 Task: Find connections with filter location Avellaneda with filter topic #wfhwith filter profile language French with filter current company GlobalLogic with filter school Alva's College of Education with filter industry Semiconductor Manufacturing with filter service category Illustration with filter keywords title Engineer
Action: Mouse moved to (503, 99)
Screenshot: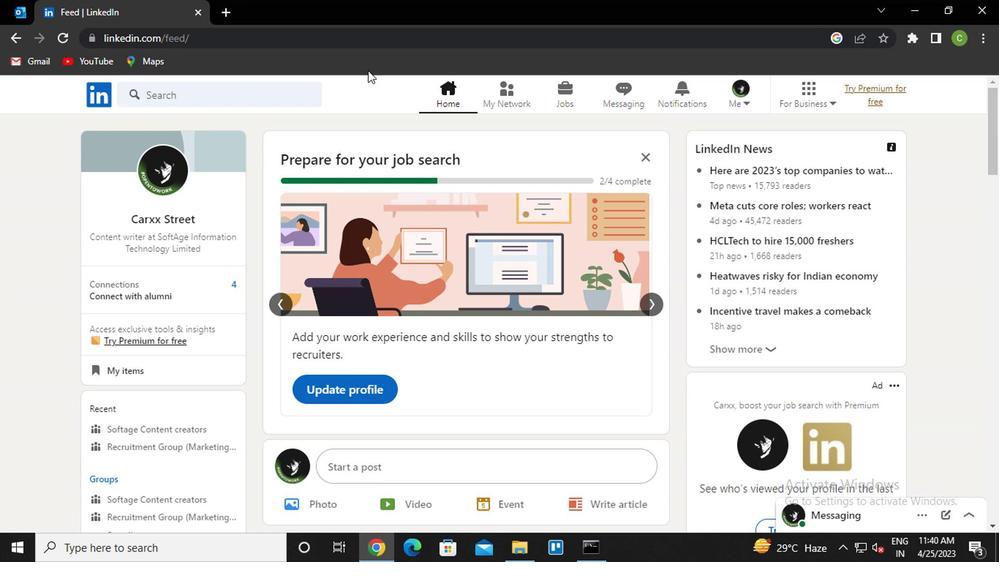 
Action: Mouse pressed left at (503, 99)
Screenshot: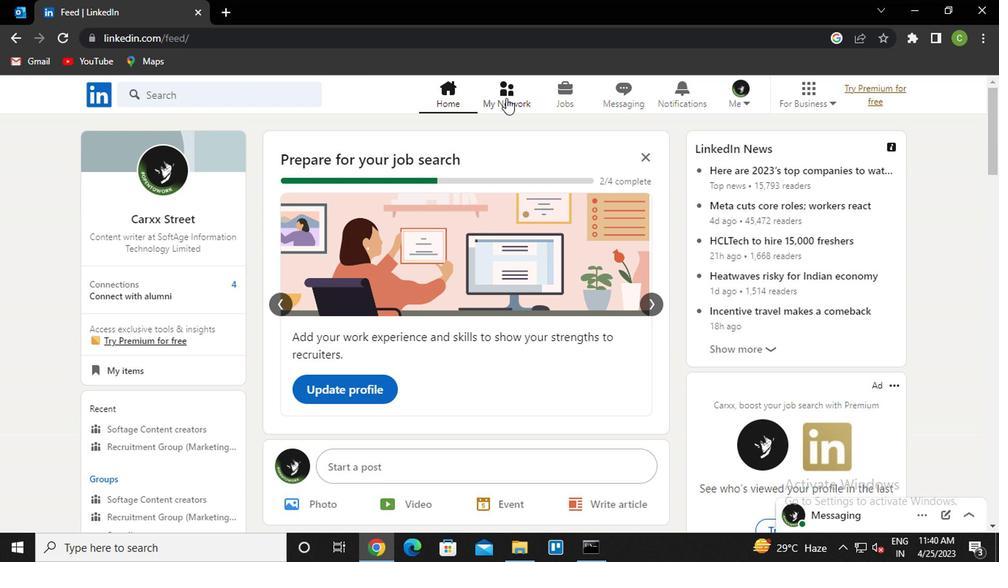 
Action: Mouse moved to (207, 186)
Screenshot: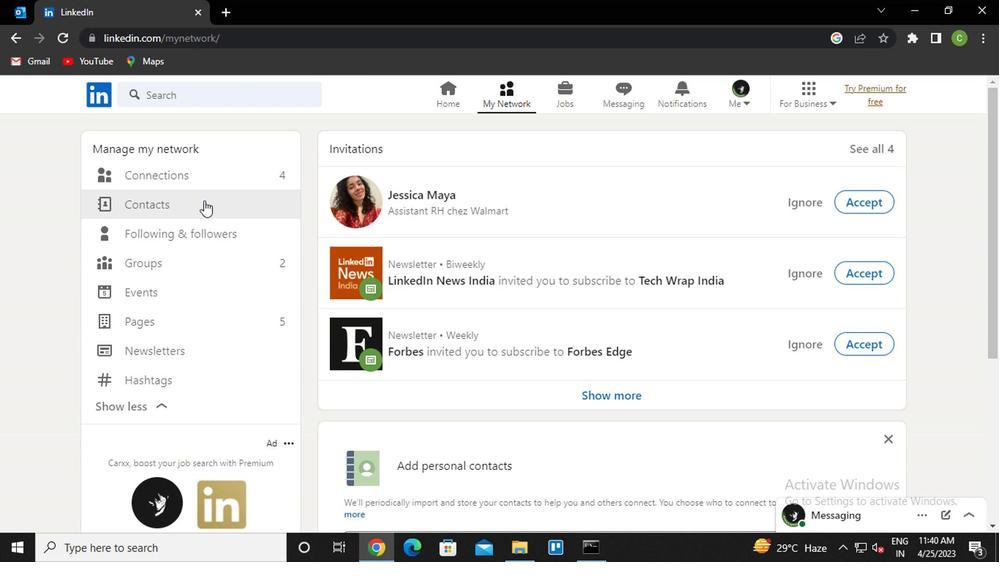 
Action: Mouse pressed left at (207, 186)
Screenshot: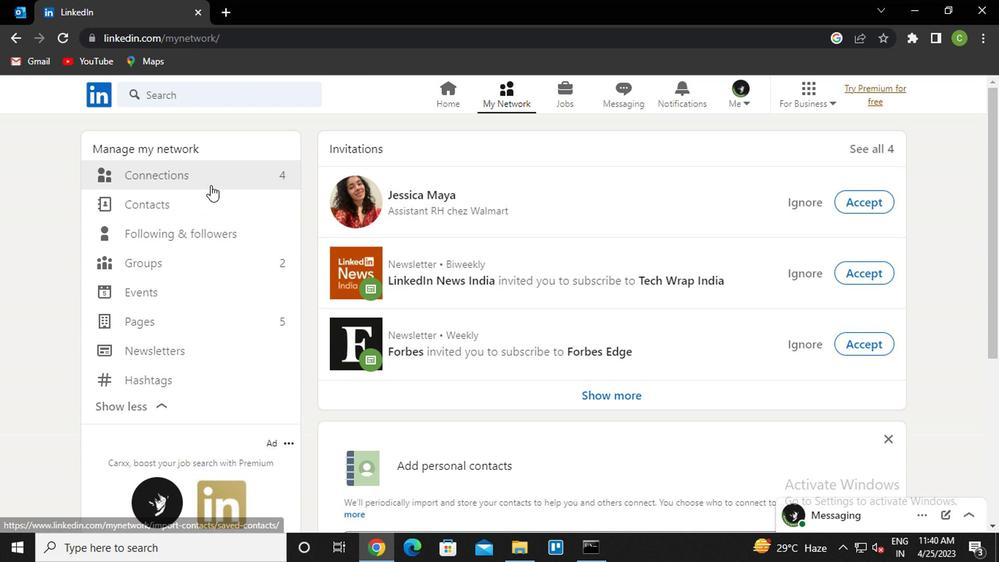 
Action: Mouse pressed left at (207, 186)
Screenshot: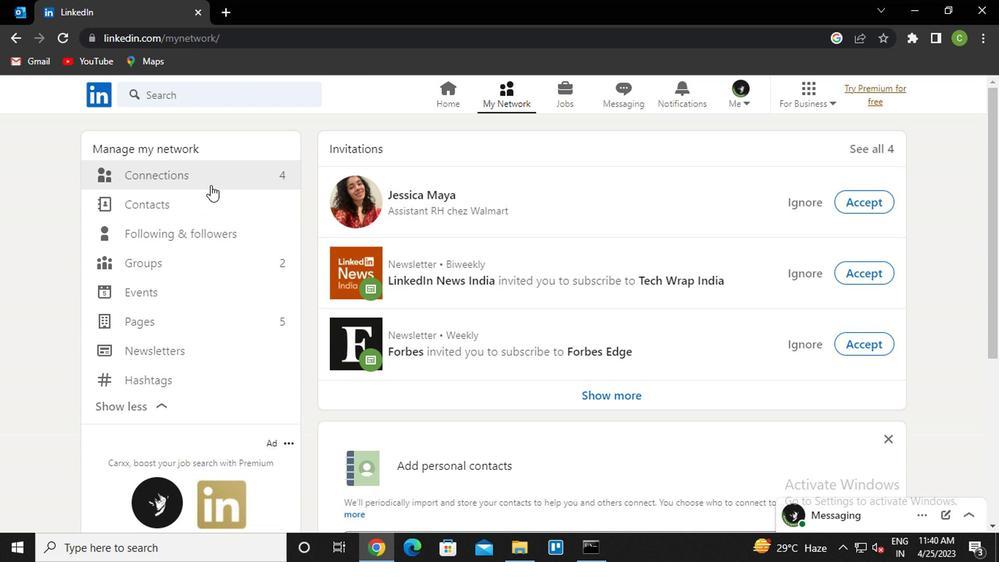 
Action: Mouse moved to (250, 180)
Screenshot: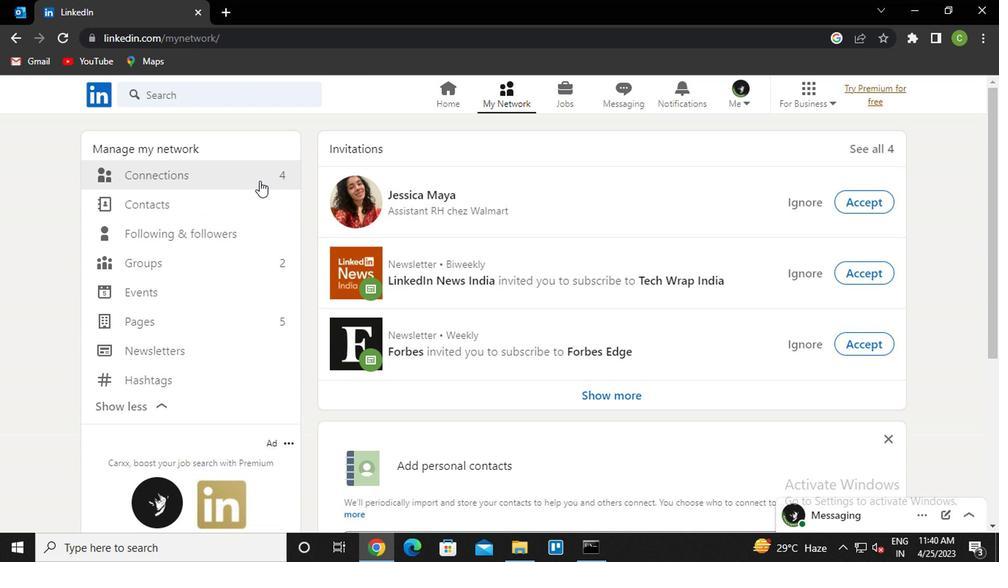 
Action: Mouse pressed left at (250, 180)
Screenshot: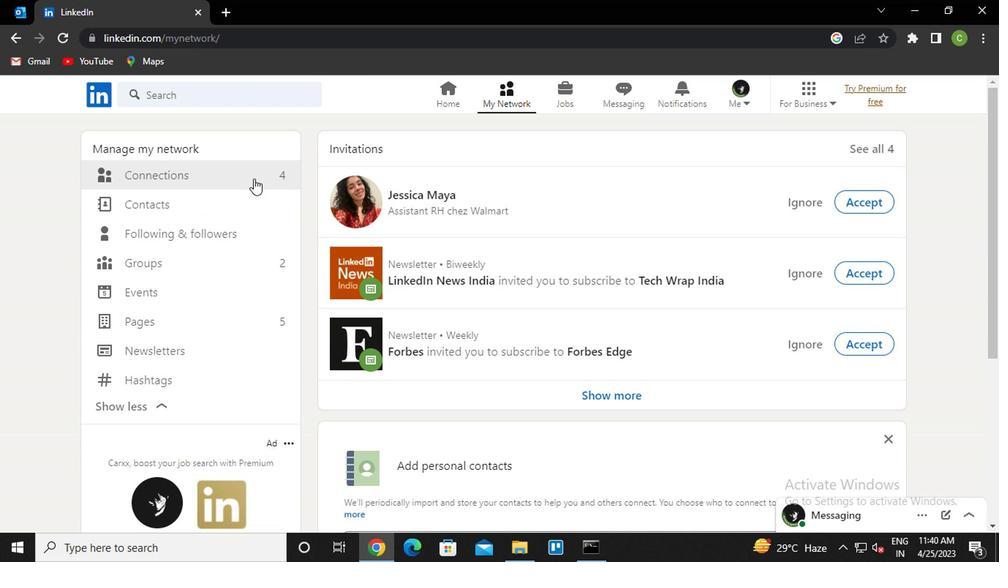 
Action: Mouse moved to (595, 178)
Screenshot: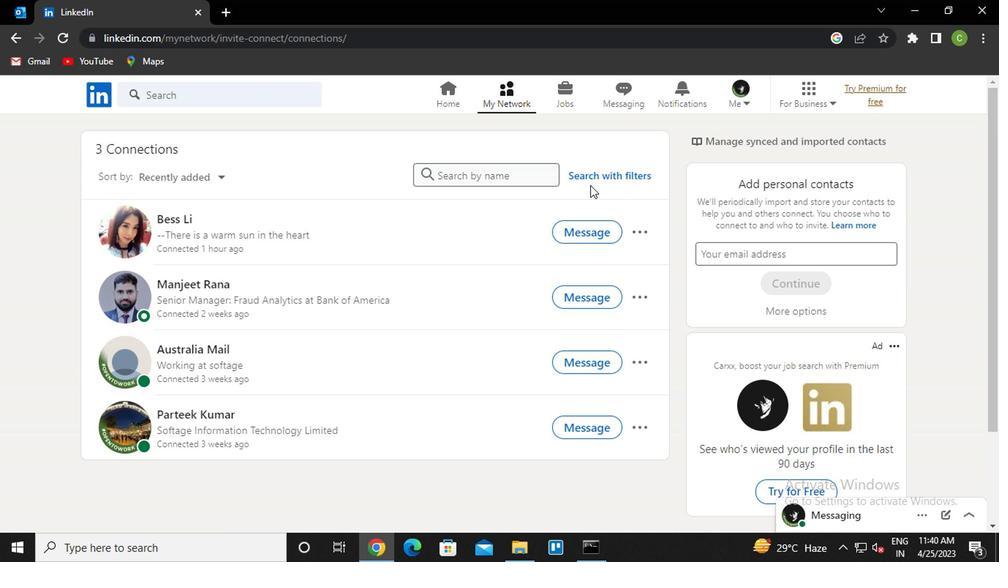 
Action: Mouse pressed left at (595, 178)
Screenshot: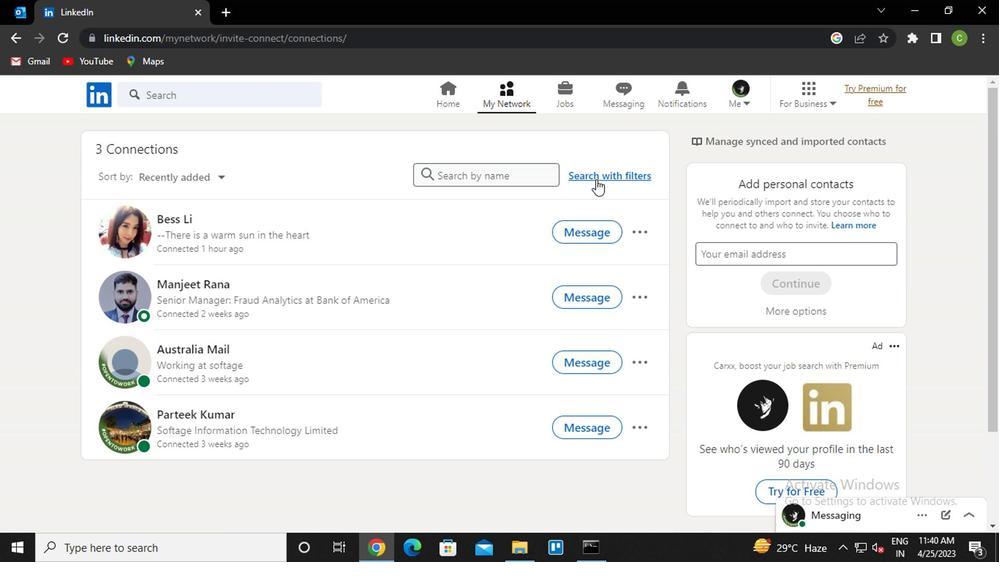 
Action: Mouse moved to (505, 135)
Screenshot: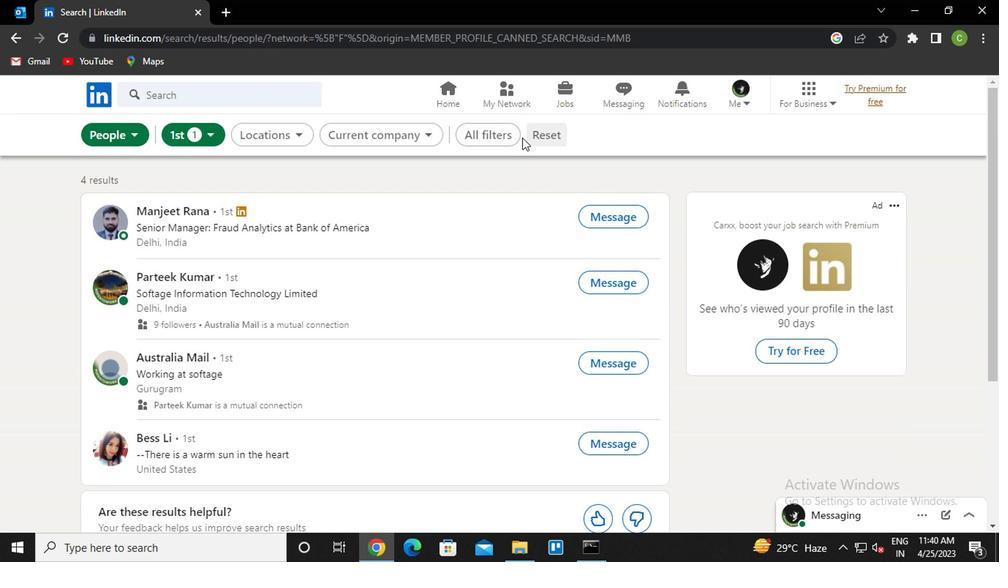 
Action: Mouse pressed left at (505, 135)
Screenshot: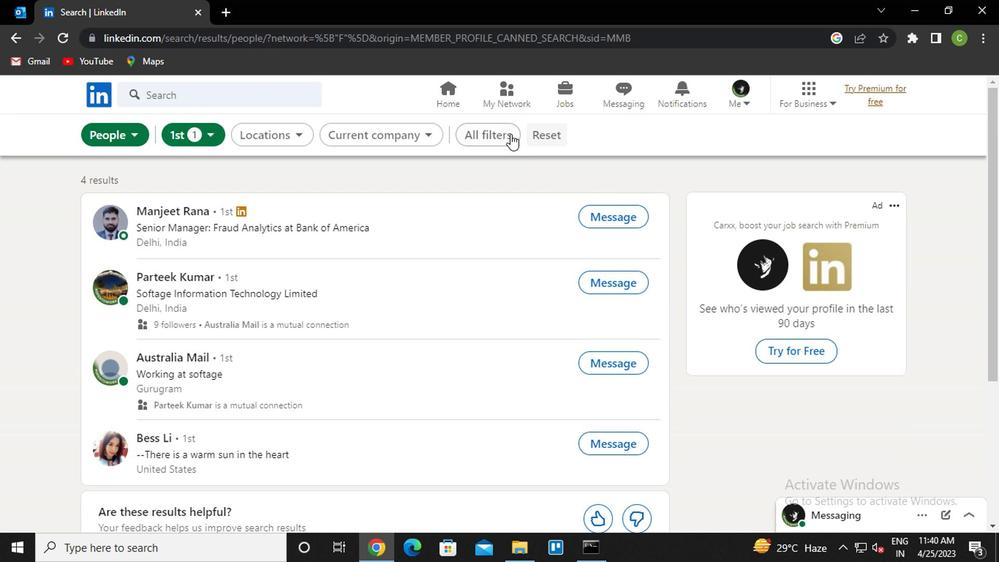 
Action: Mouse moved to (720, 274)
Screenshot: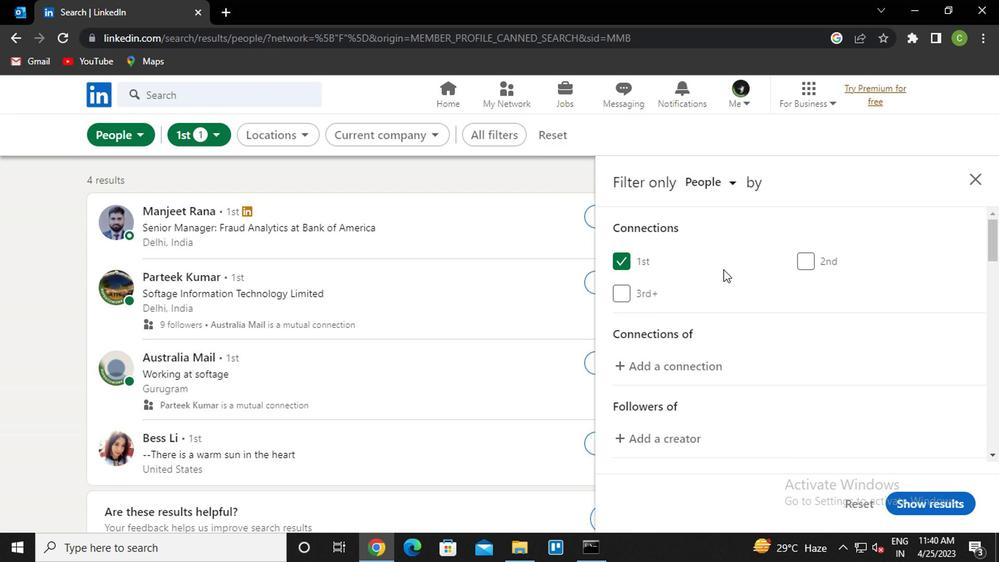 
Action: Mouse scrolled (720, 273) with delta (0, -1)
Screenshot: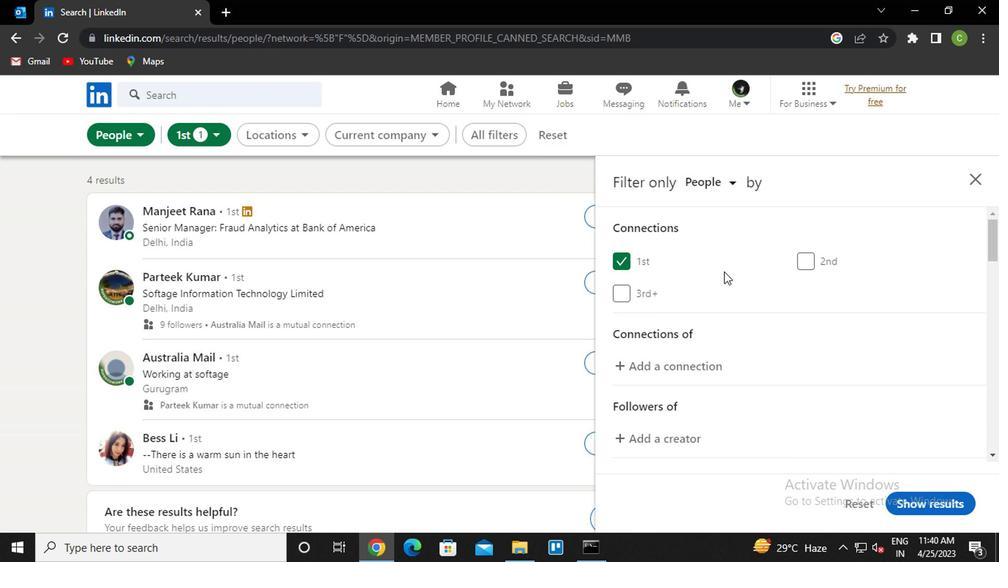 
Action: Mouse moved to (725, 297)
Screenshot: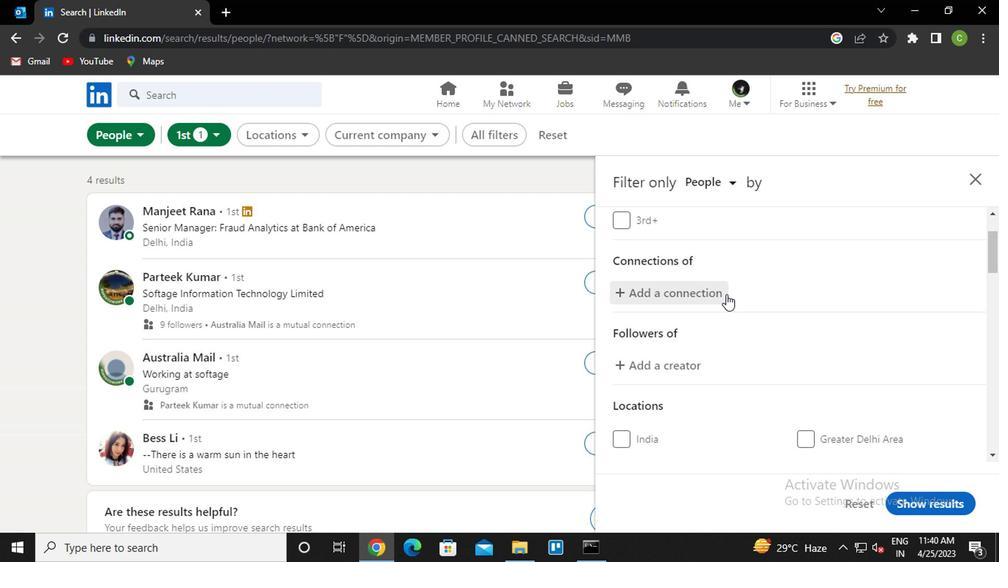 
Action: Mouse scrolled (725, 296) with delta (0, 0)
Screenshot: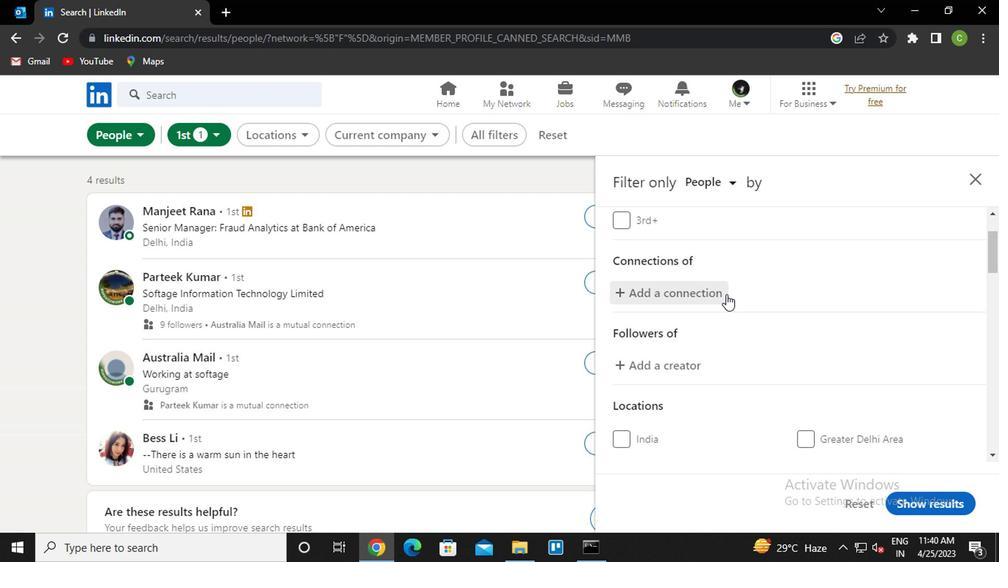 
Action: Mouse moved to (725, 299)
Screenshot: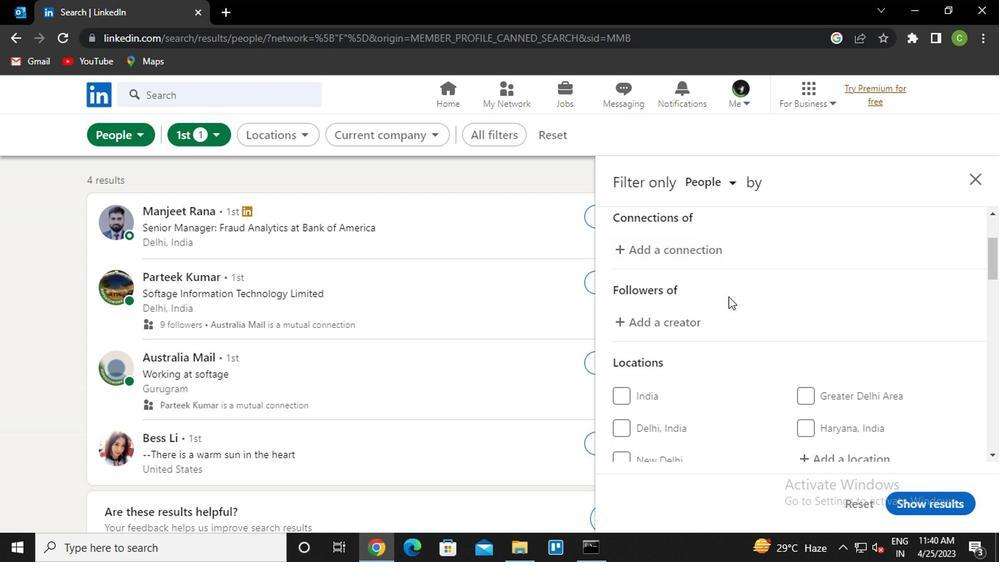 
Action: Mouse scrolled (725, 298) with delta (0, -1)
Screenshot: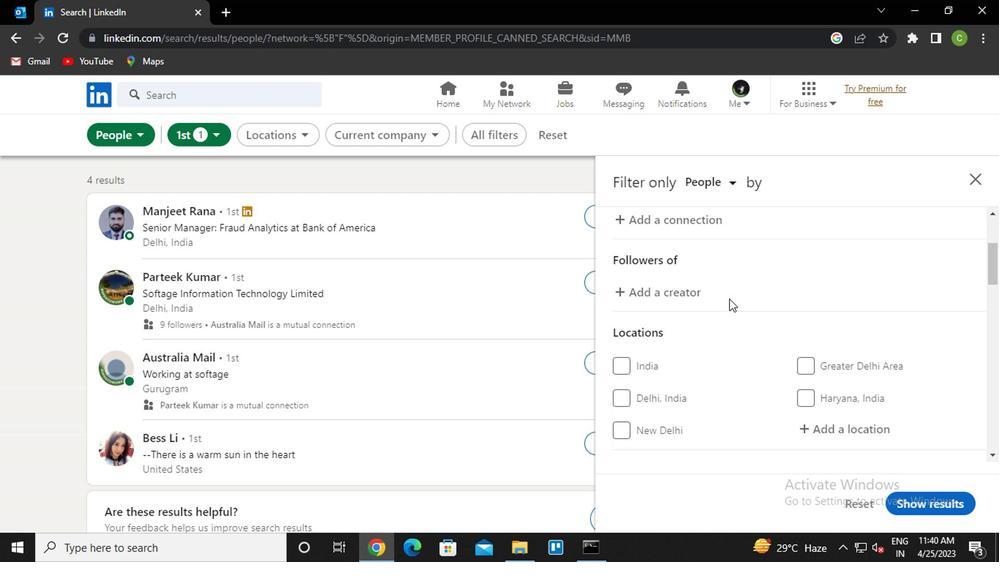
Action: Mouse scrolled (725, 298) with delta (0, -1)
Screenshot: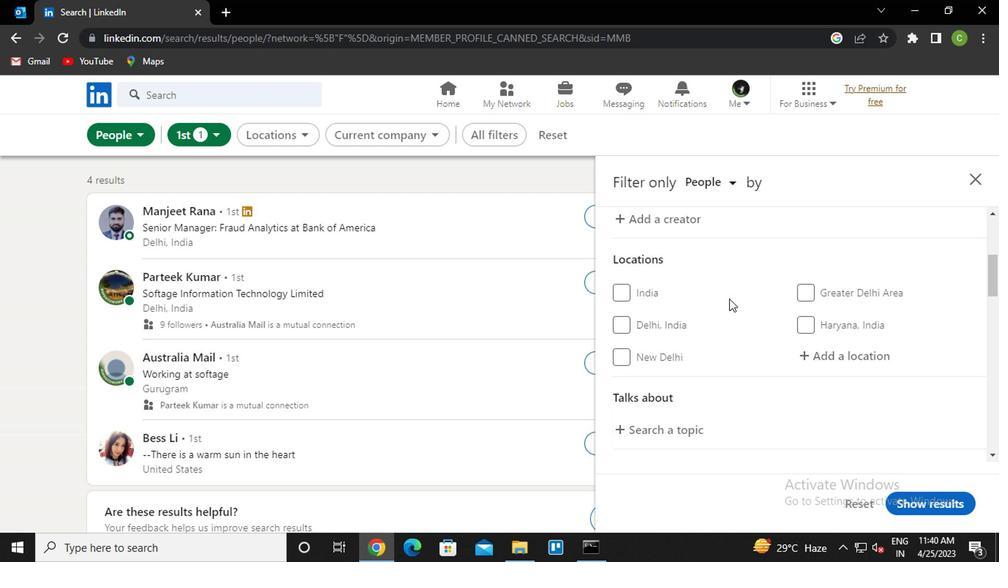 
Action: Mouse moved to (843, 289)
Screenshot: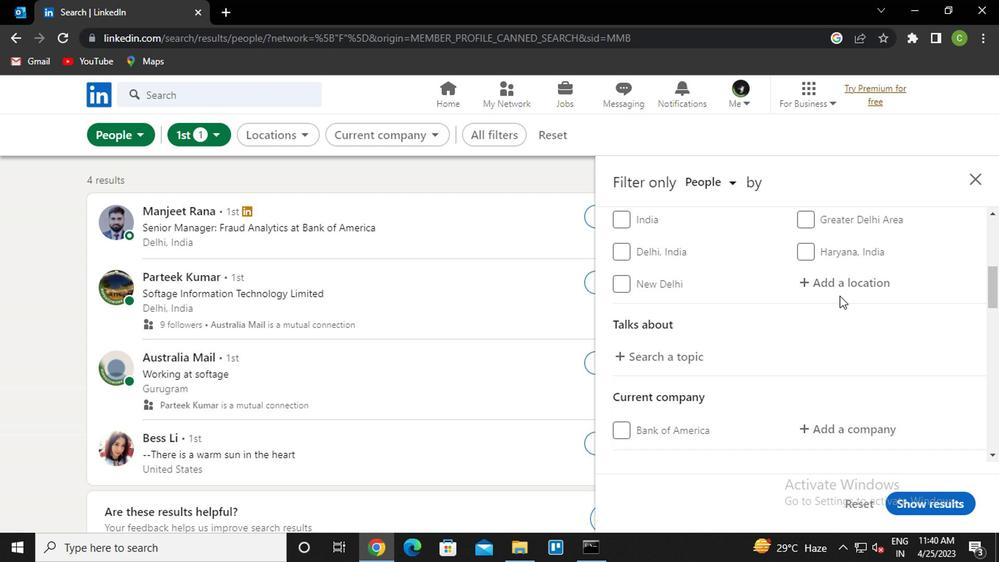 
Action: Mouse pressed left at (843, 289)
Screenshot: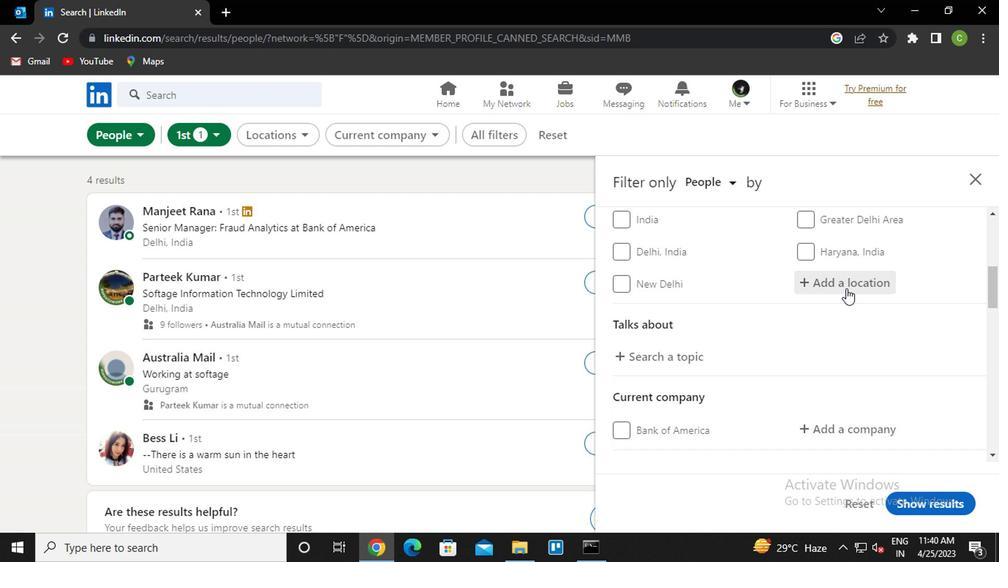 
Action: Mouse moved to (837, 291)
Screenshot: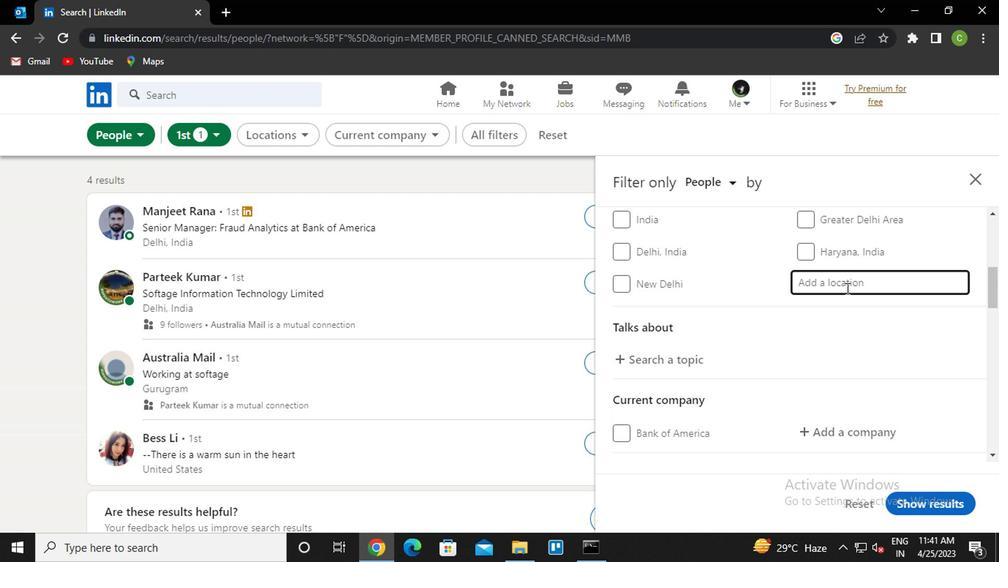 
Action: Key pressed <Key.caps_lock><Key.caps_lock>a<Key.caps_lock>vellaneda
Screenshot: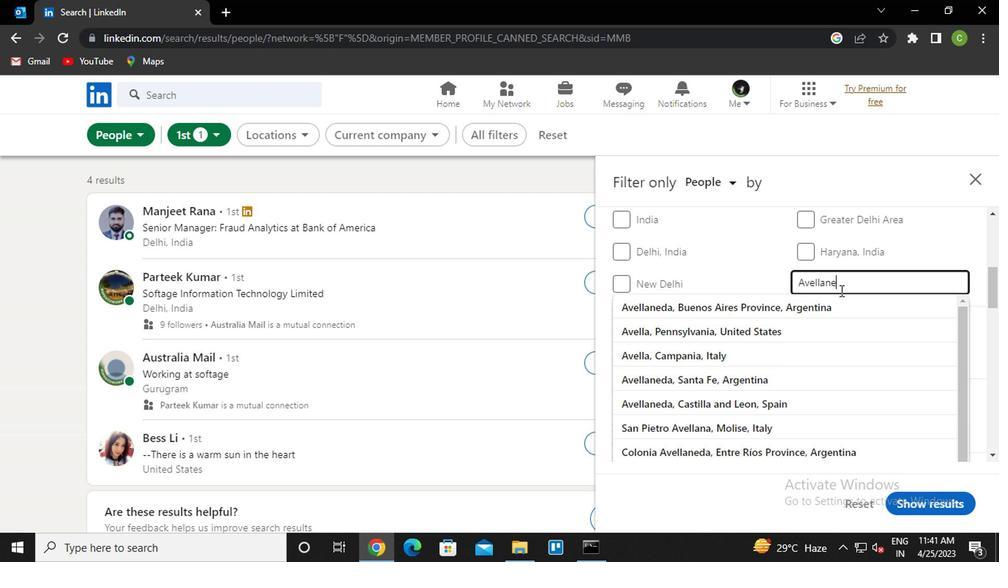 
Action: Mouse moved to (825, 304)
Screenshot: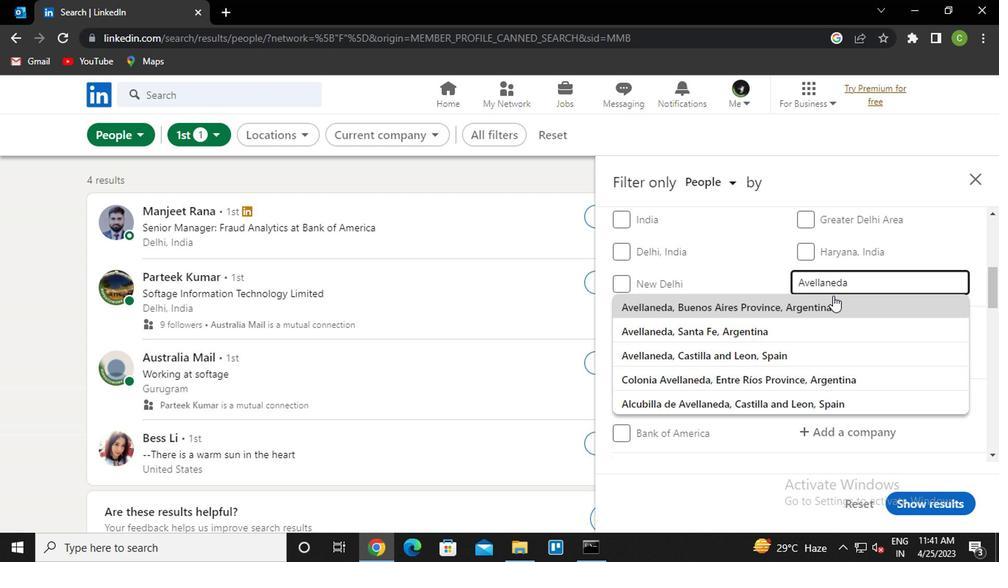 
Action: Mouse pressed left at (825, 304)
Screenshot: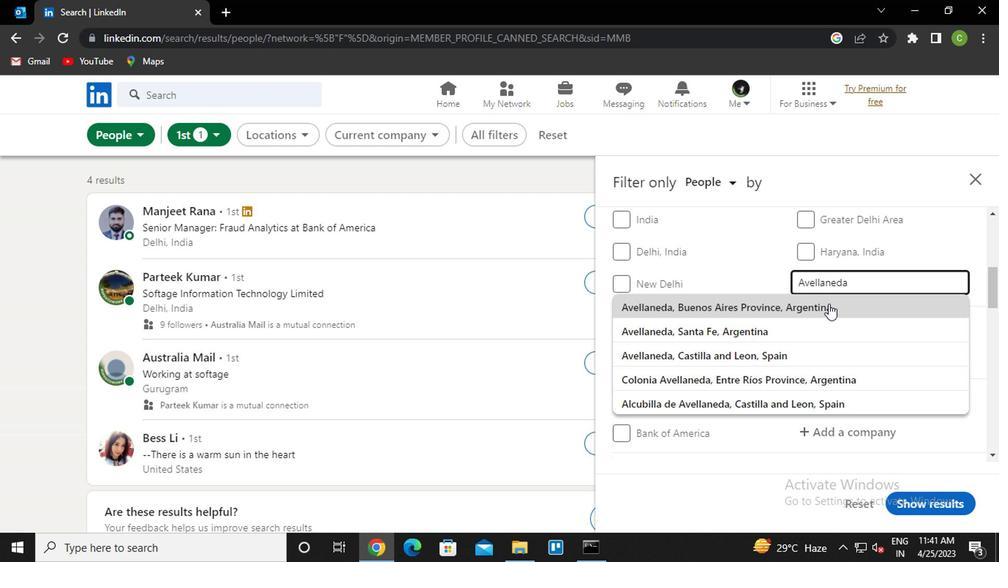 
Action: Mouse moved to (844, 291)
Screenshot: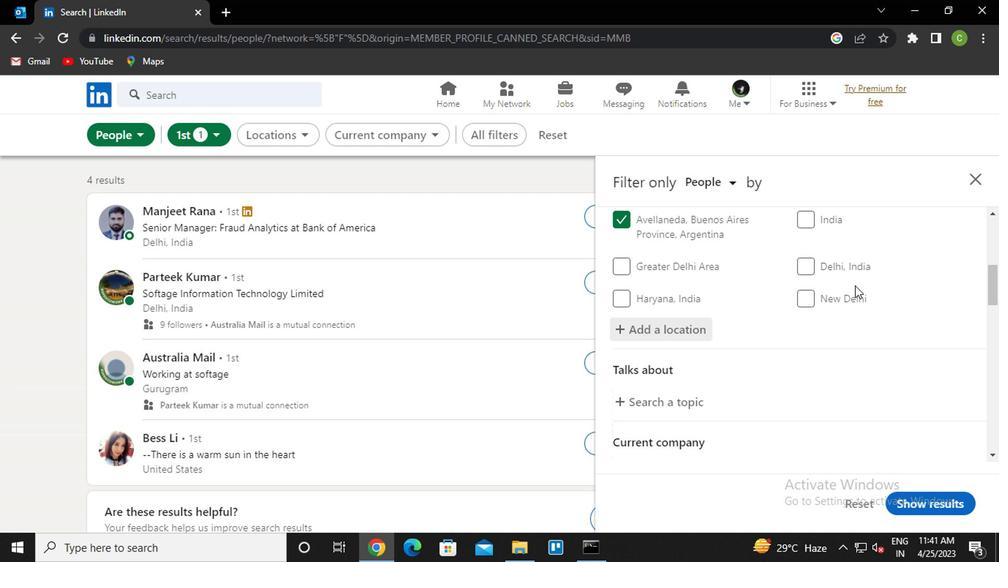 
Action: Mouse scrolled (844, 290) with delta (0, -1)
Screenshot: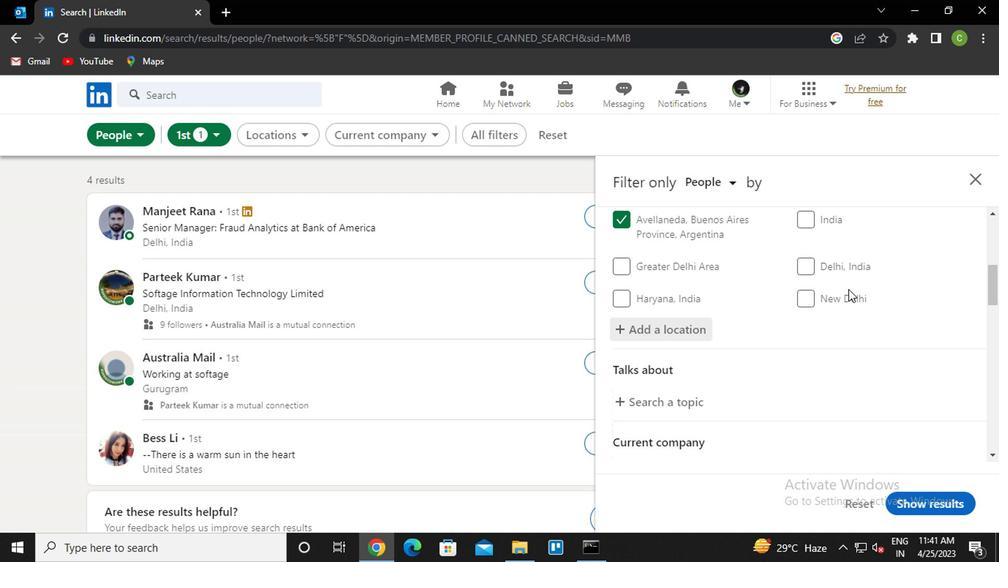 
Action: Mouse moved to (671, 330)
Screenshot: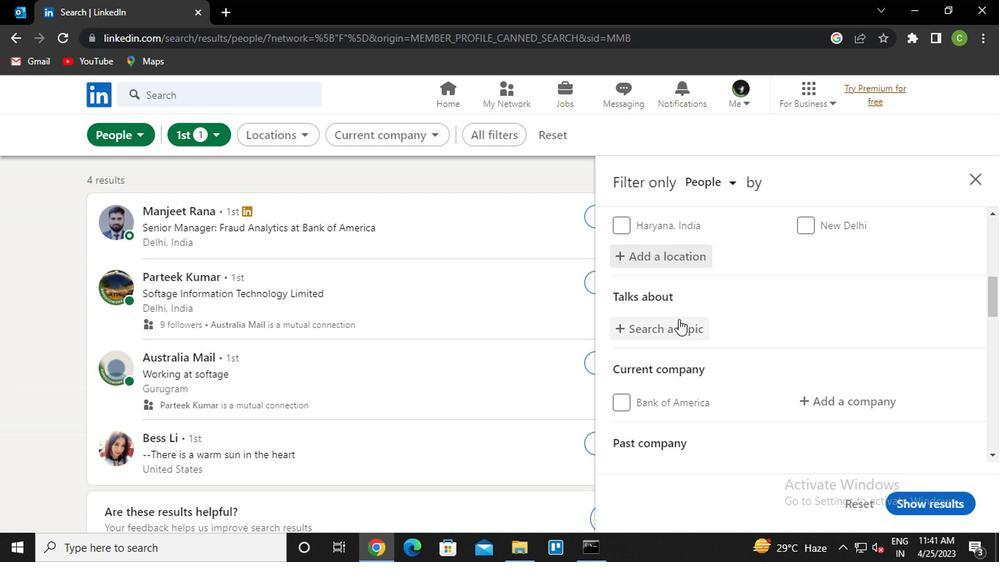 
Action: Mouse pressed left at (671, 330)
Screenshot: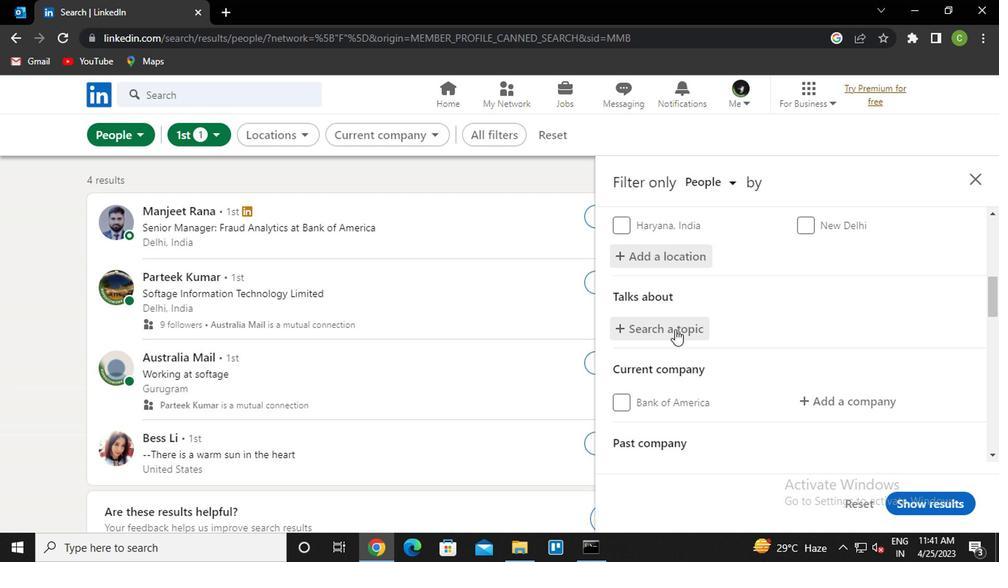 
Action: Key pressed <Key.shift>#WFH
Screenshot: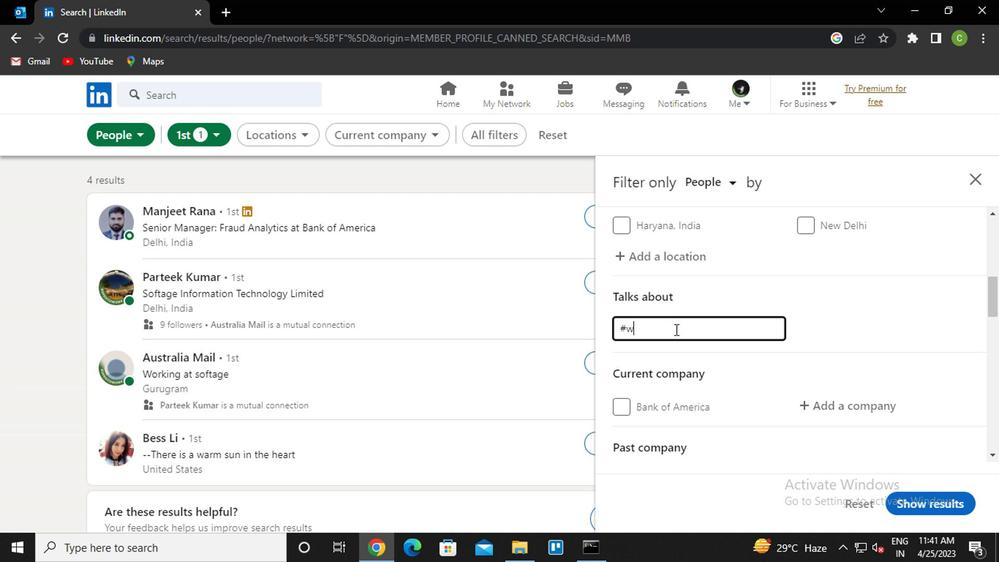 
Action: Mouse moved to (859, 325)
Screenshot: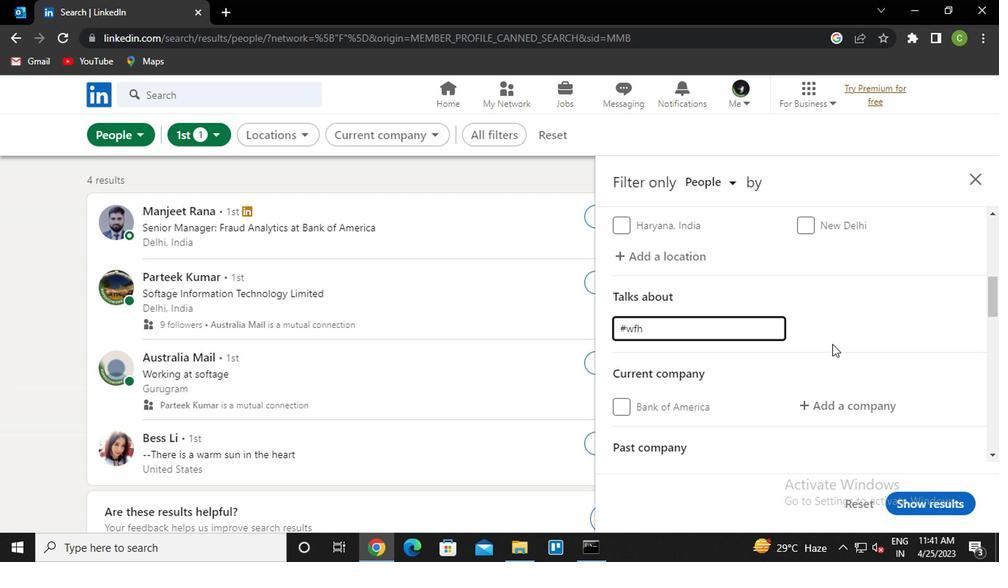 
Action: Mouse pressed left at (859, 325)
Screenshot: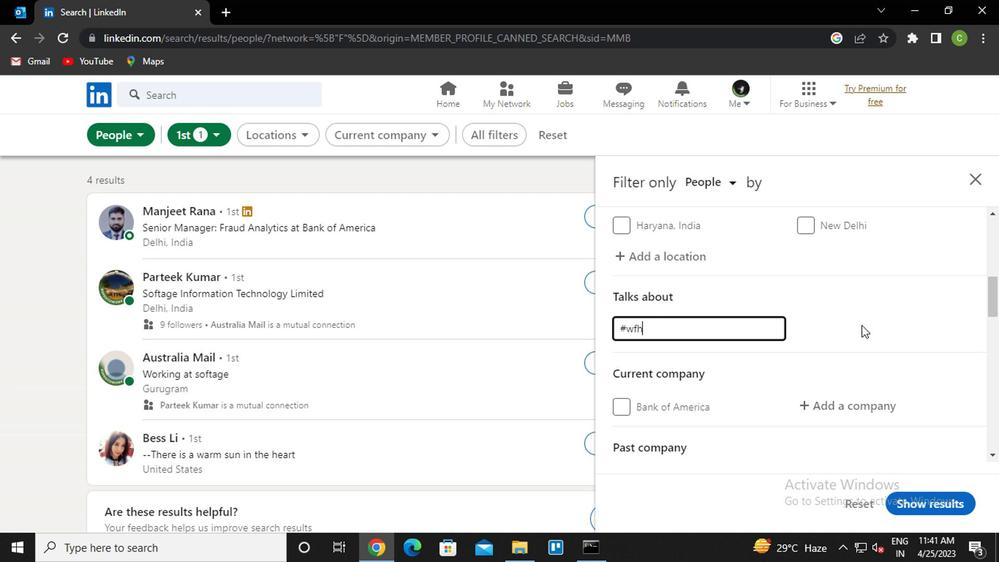 
Action: Mouse moved to (843, 331)
Screenshot: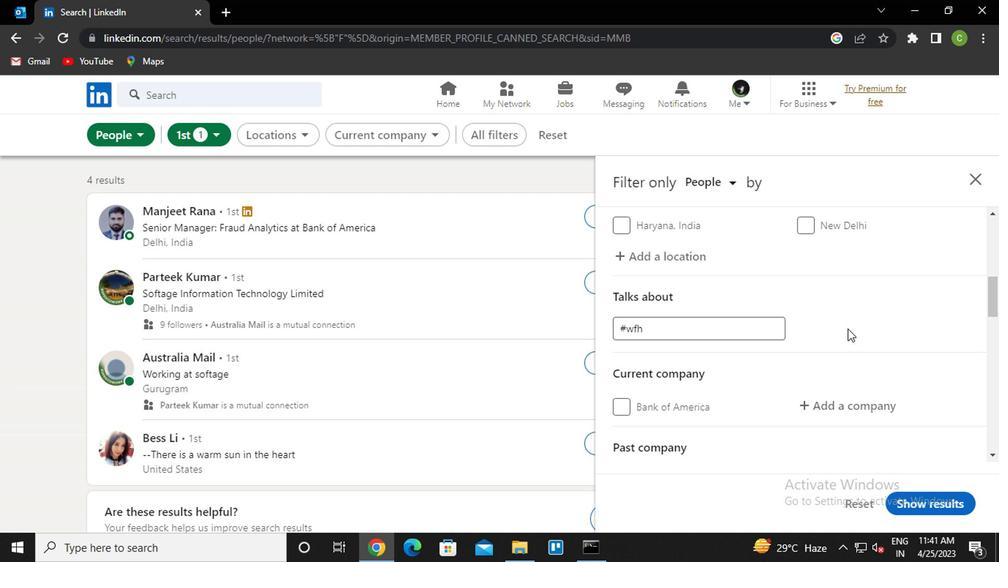 
Action: Mouse scrolled (843, 330) with delta (0, -1)
Screenshot: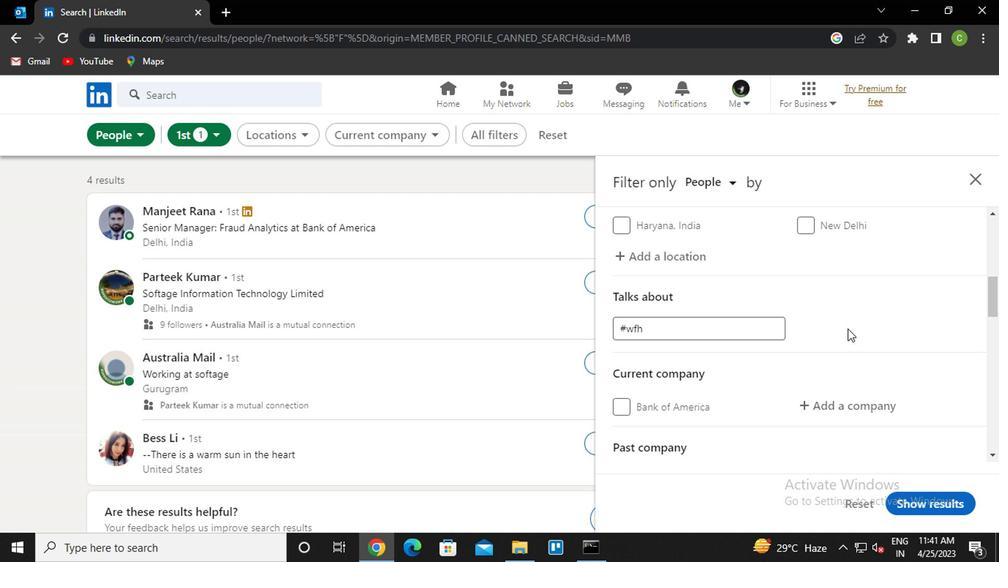 
Action: Mouse moved to (840, 335)
Screenshot: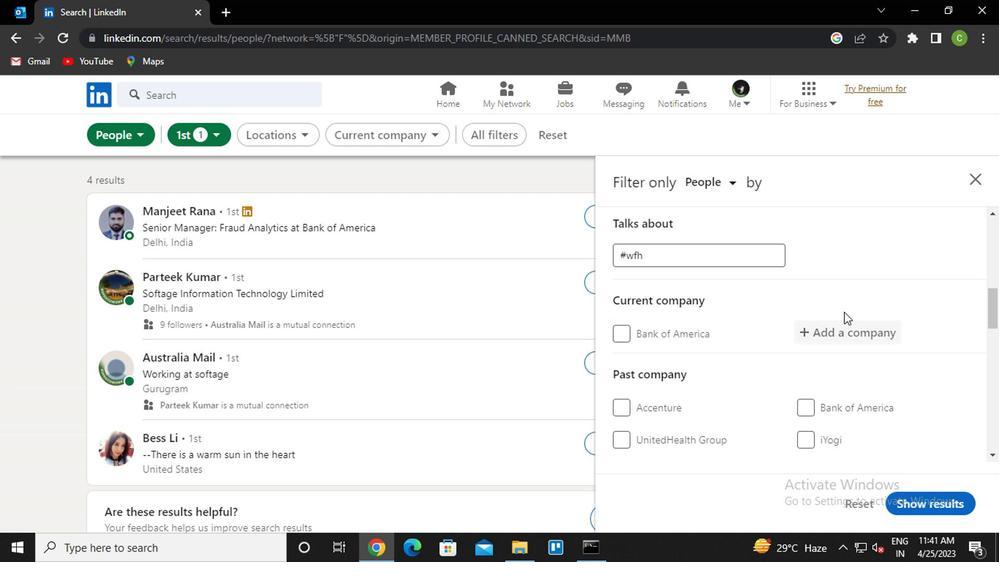 
Action: Mouse pressed left at (840, 335)
Screenshot: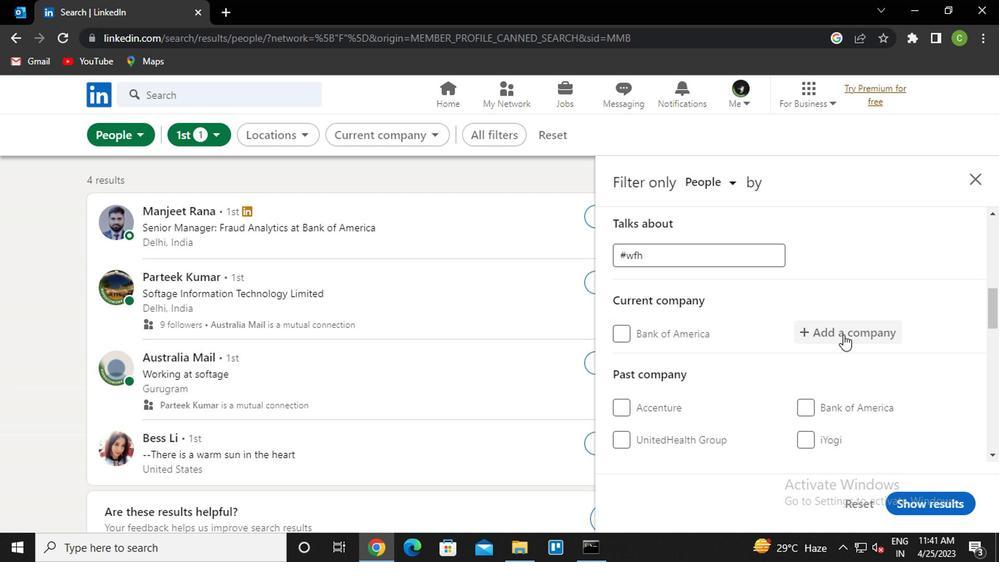 
Action: Mouse moved to (840, 336)
Screenshot: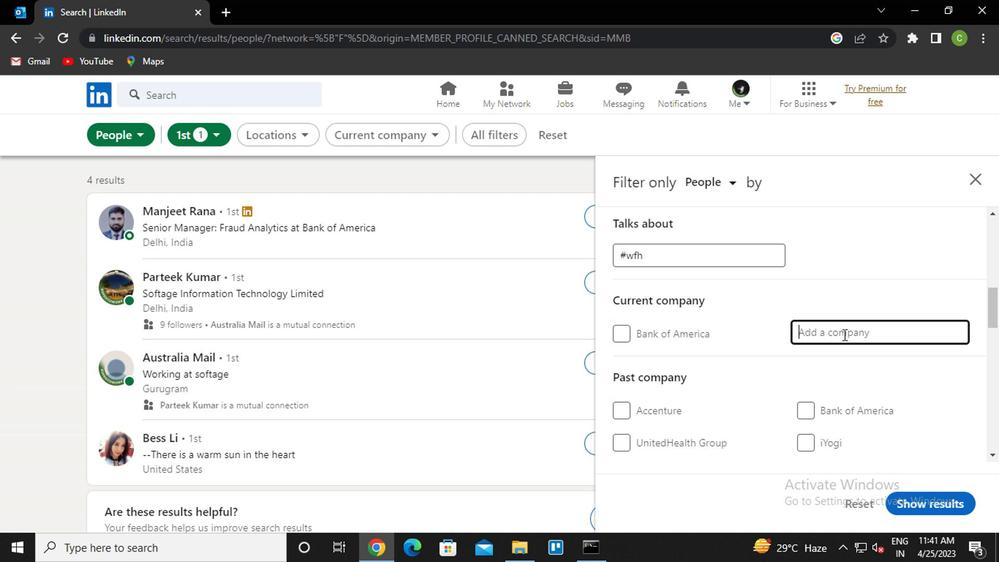 
Action: Key pressed <Key.caps_lock>G<Key.caps_lock>LOBALL
Screenshot: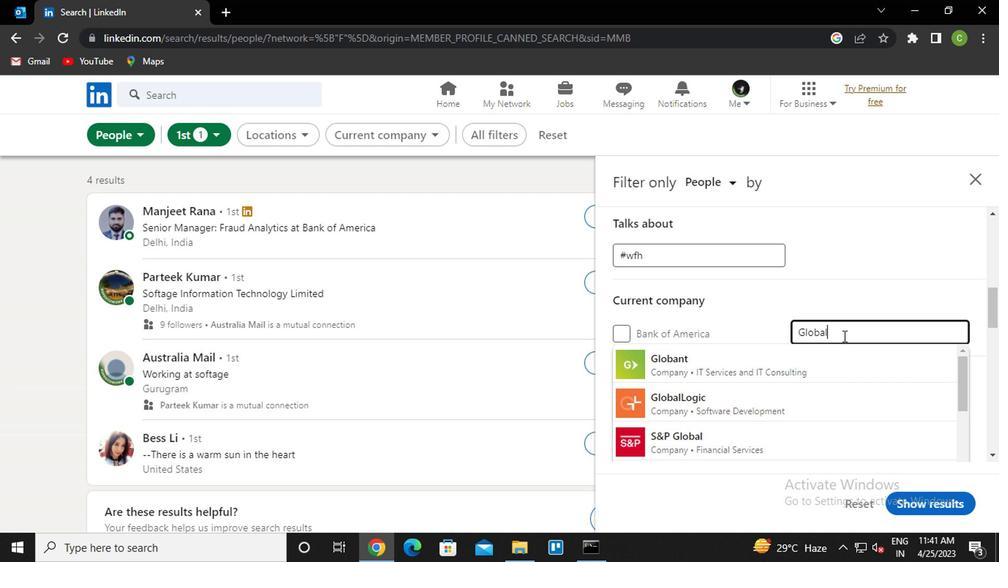 
Action: Mouse moved to (809, 364)
Screenshot: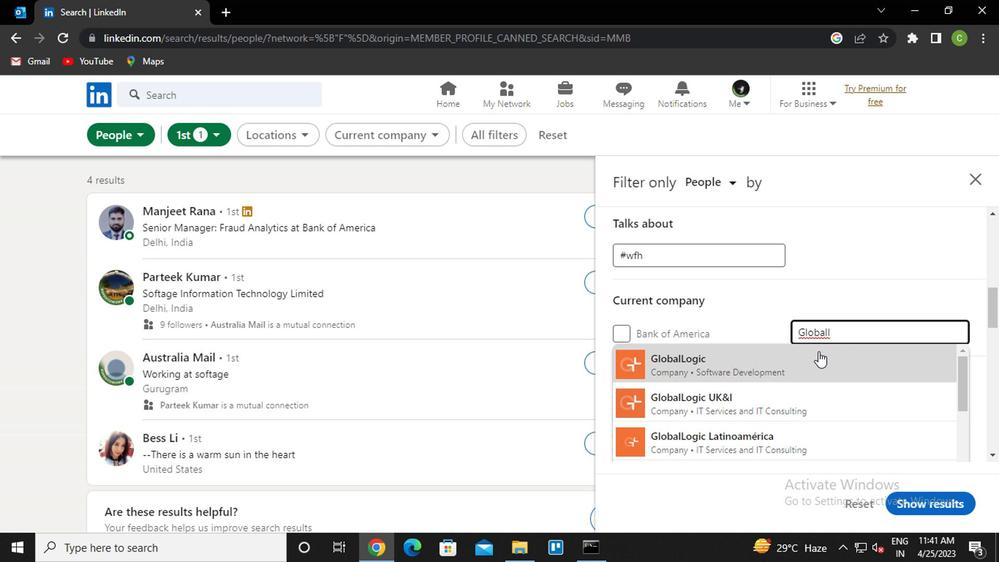 
Action: Mouse pressed left at (809, 364)
Screenshot: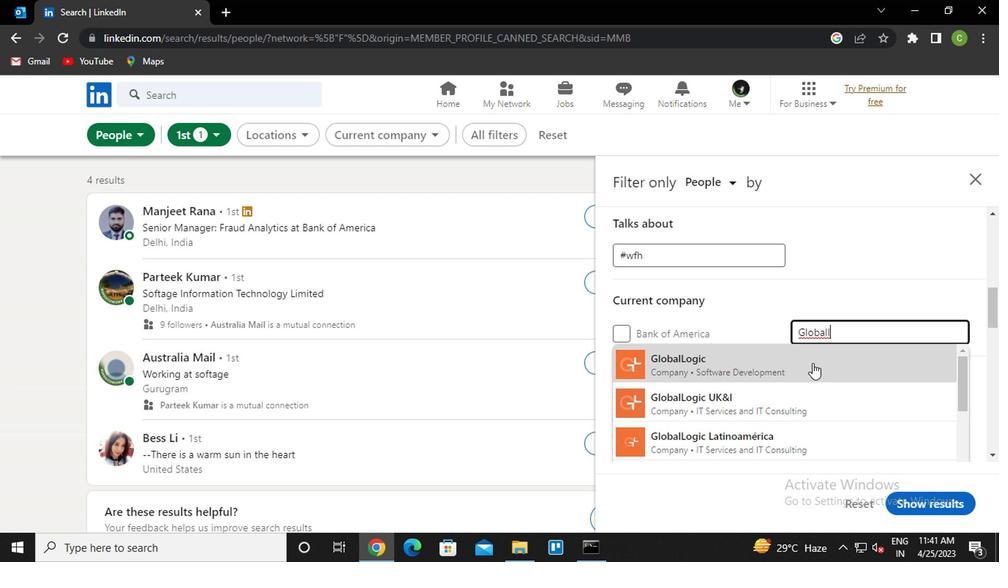 
Action: Mouse moved to (807, 360)
Screenshot: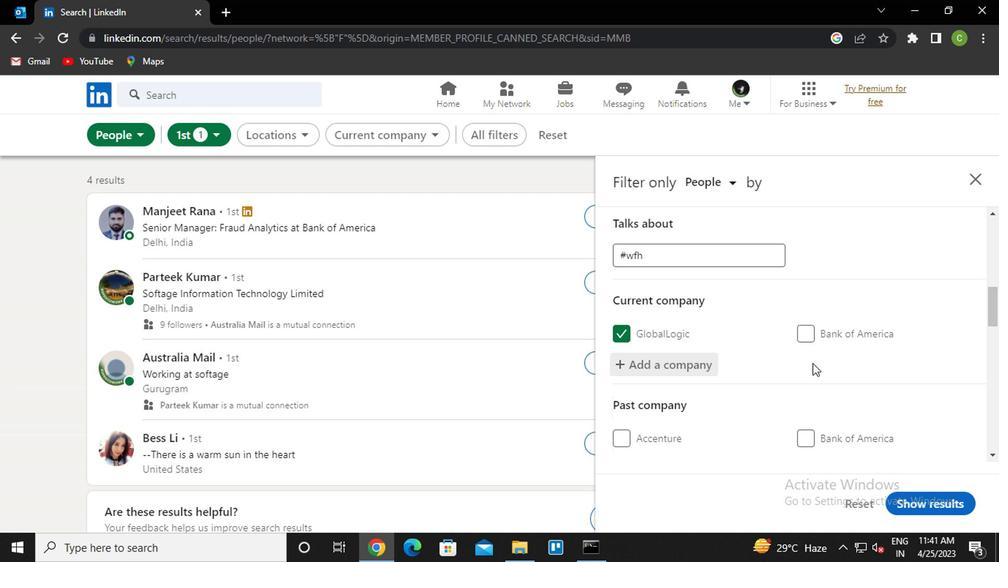 
Action: Mouse scrolled (807, 359) with delta (0, -1)
Screenshot: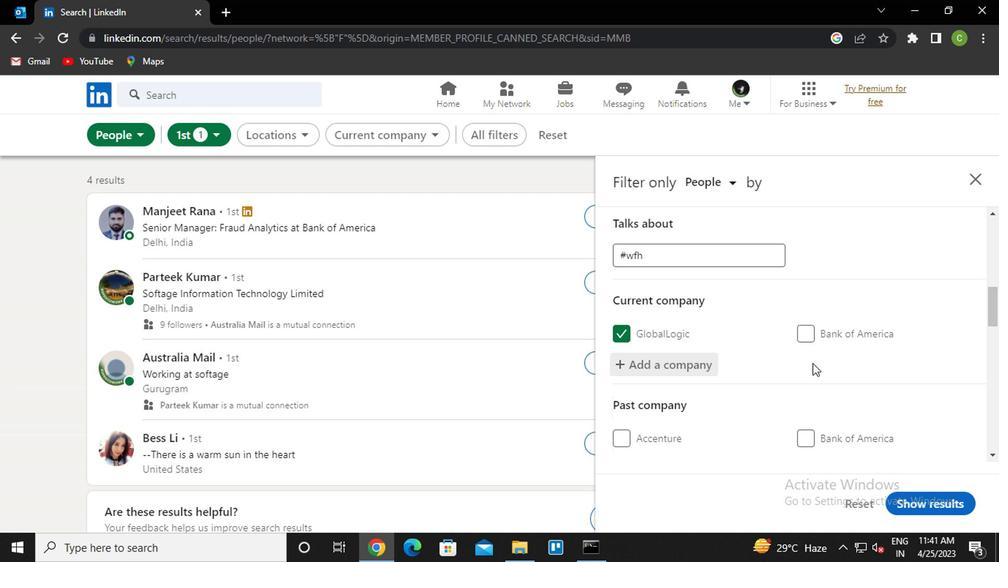 
Action: Mouse moved to (808, 358)
Screenshot: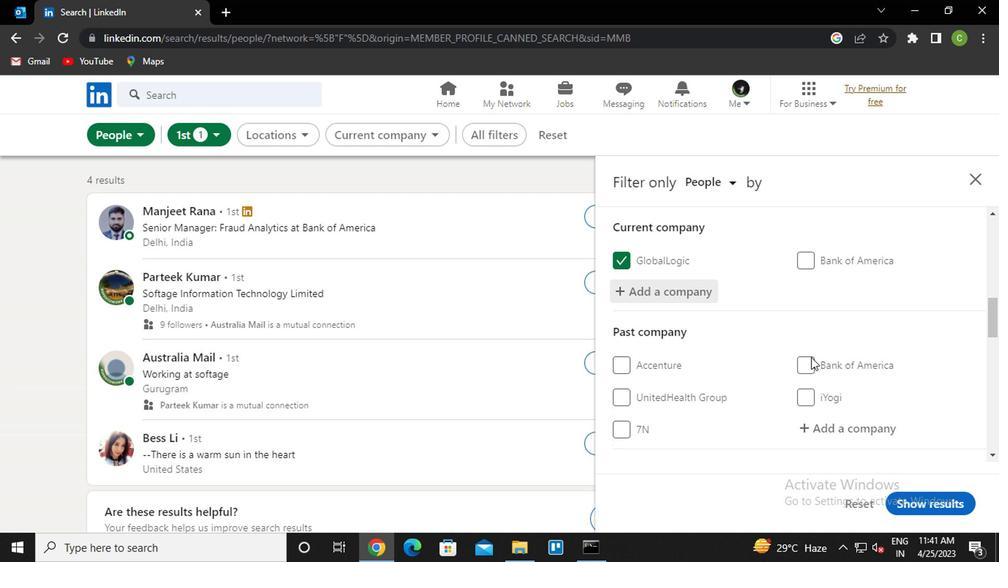 
Action: Mouse scrolled (808, 357) with delta (0, -1)
Screenshot: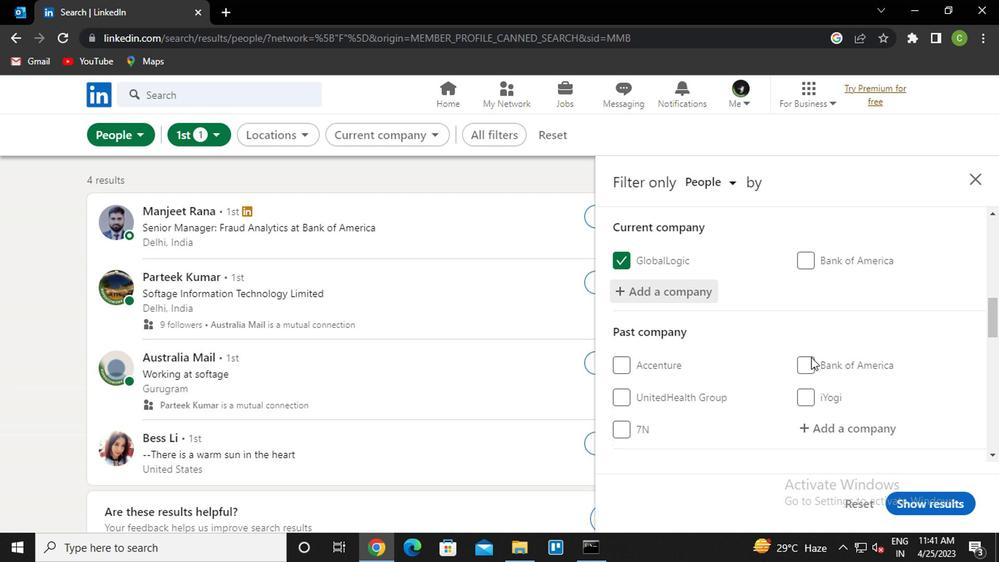 
Action: Mouse moved to (806, 358)
Screenshot: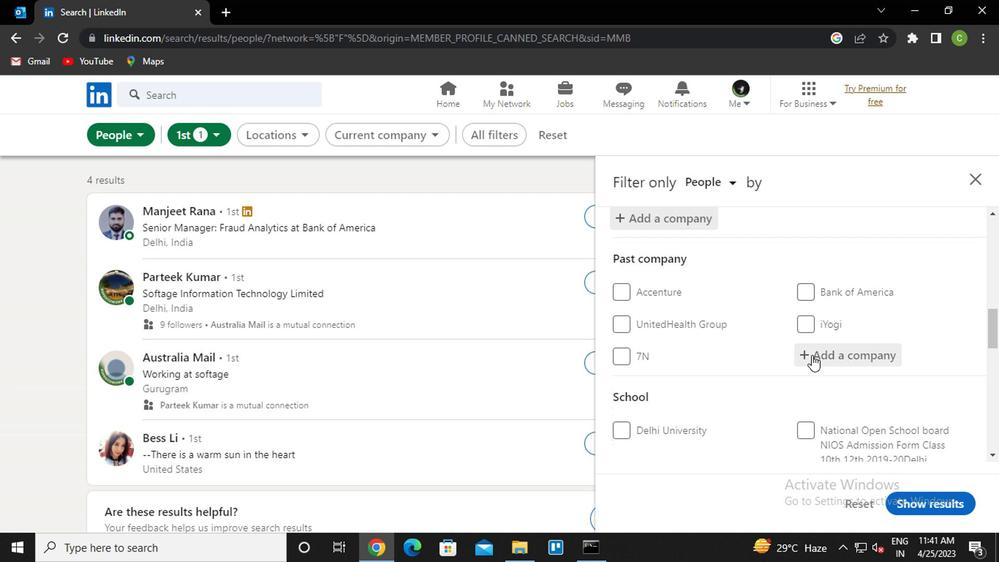 
Action: Mouse scrolled (806, 357) with delta (0, -1)
Screenshot: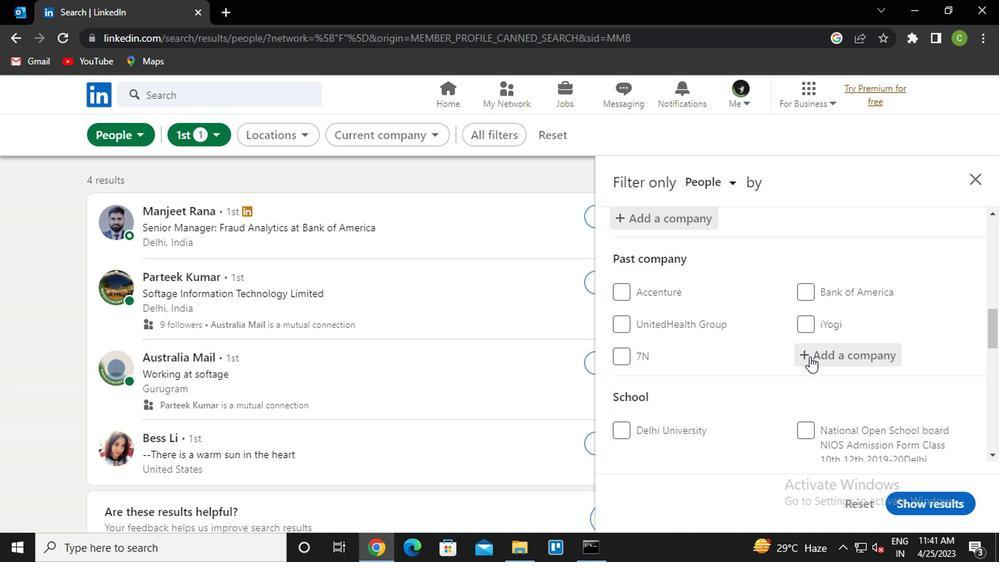 
Action: Mouse scrolled (806, 357) with delta (0, -1)
Screenshot: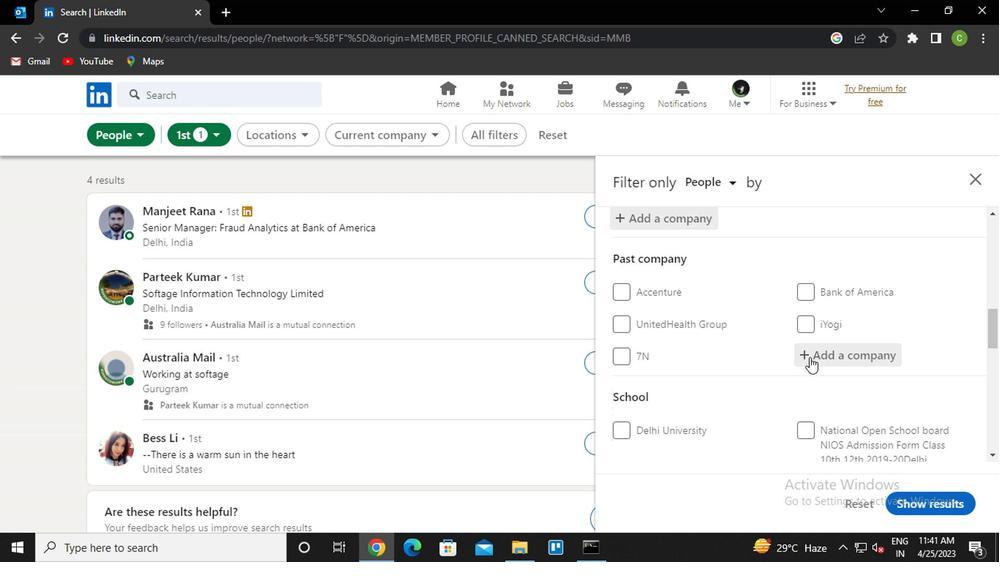 
Action: Mouse scrolled (806, 357) with delta (0, -1)
Screenshot: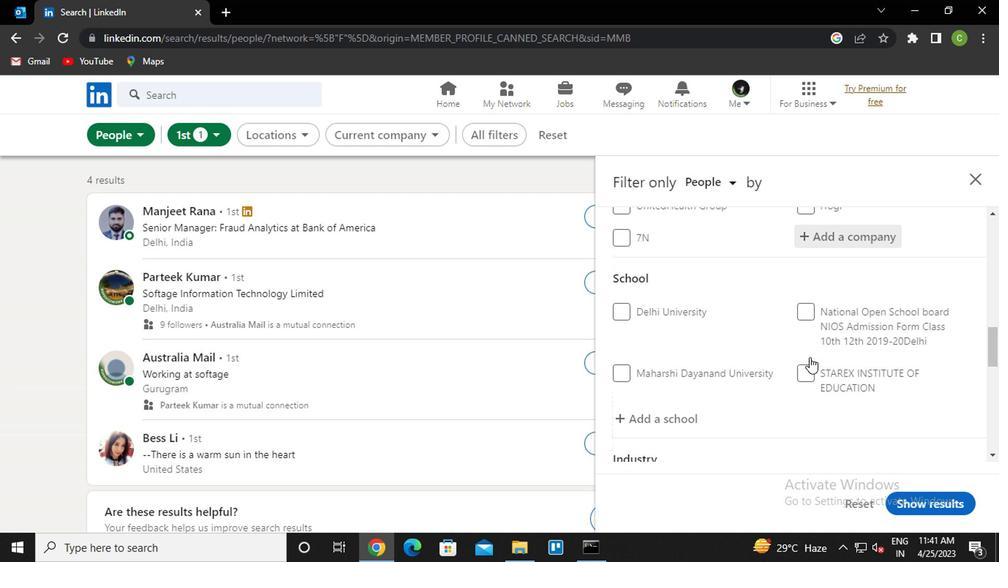 
Action: Mouse moved to (805, 358)
Screenshot: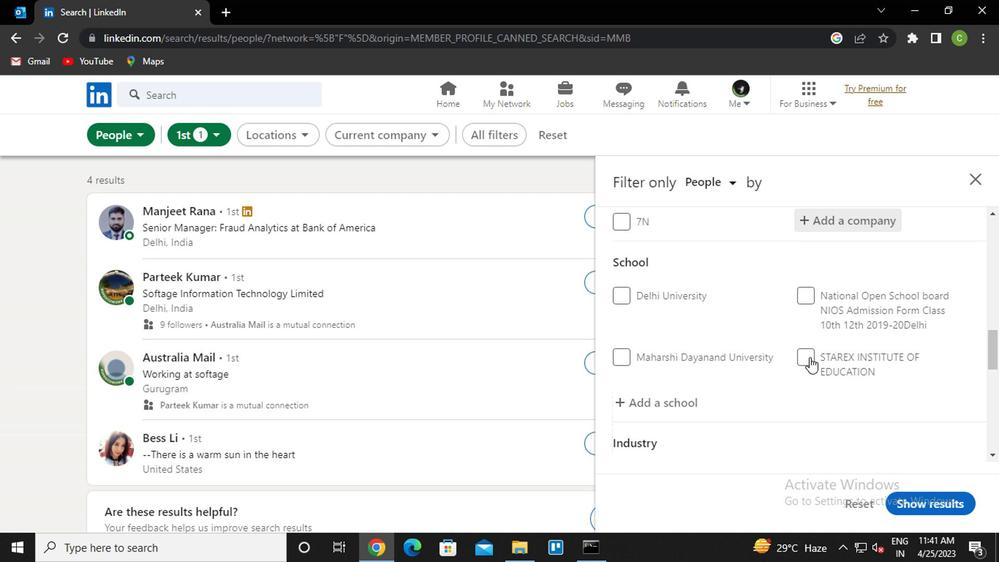 
Action: Mouse scrolled (805, 357) with delta (0, -1)
Screenshot: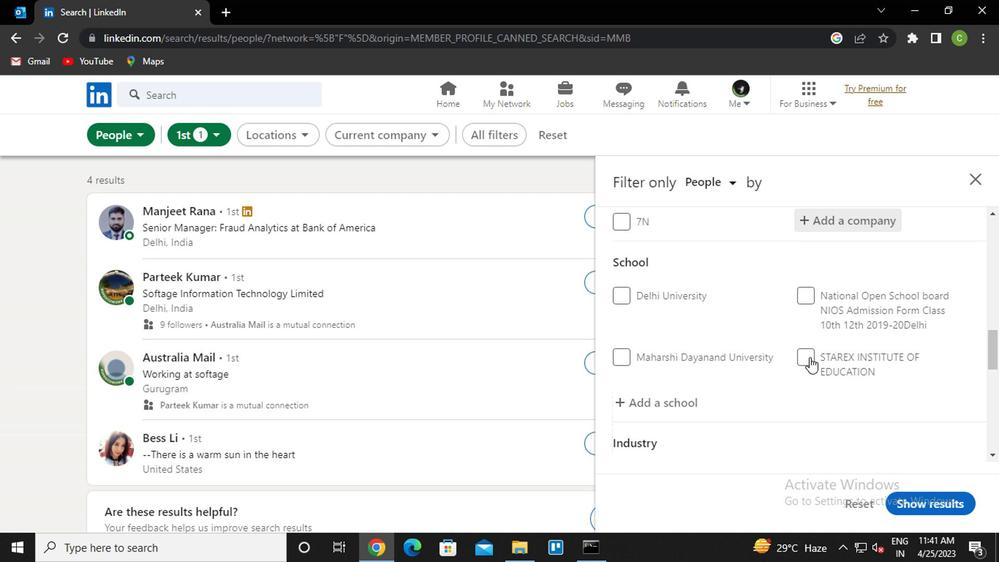 
Action: Mouse scrolled (805, 358) with delta (0, 0)
Screenshot: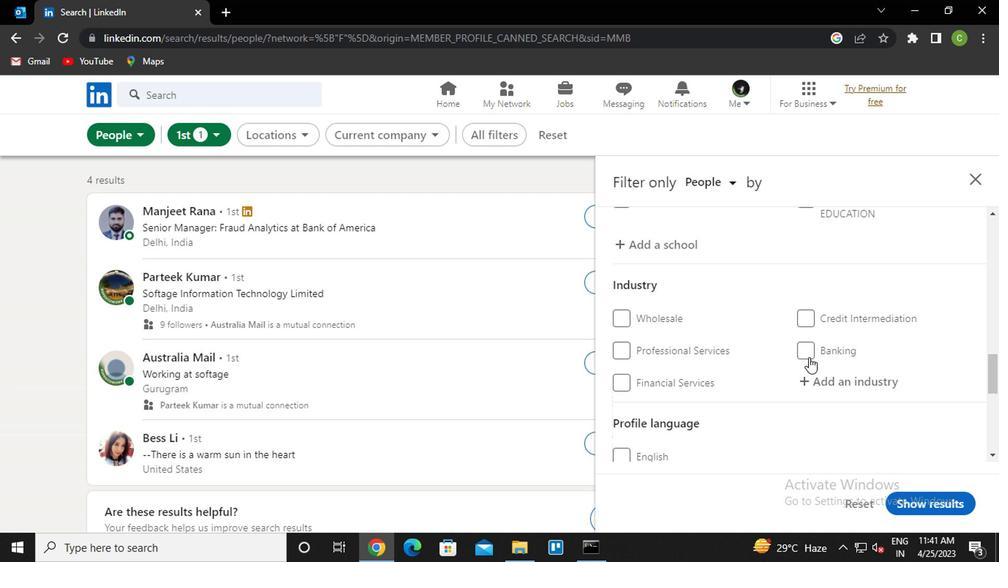 
Action: Mouse moved to (669, 322)
Screenshot: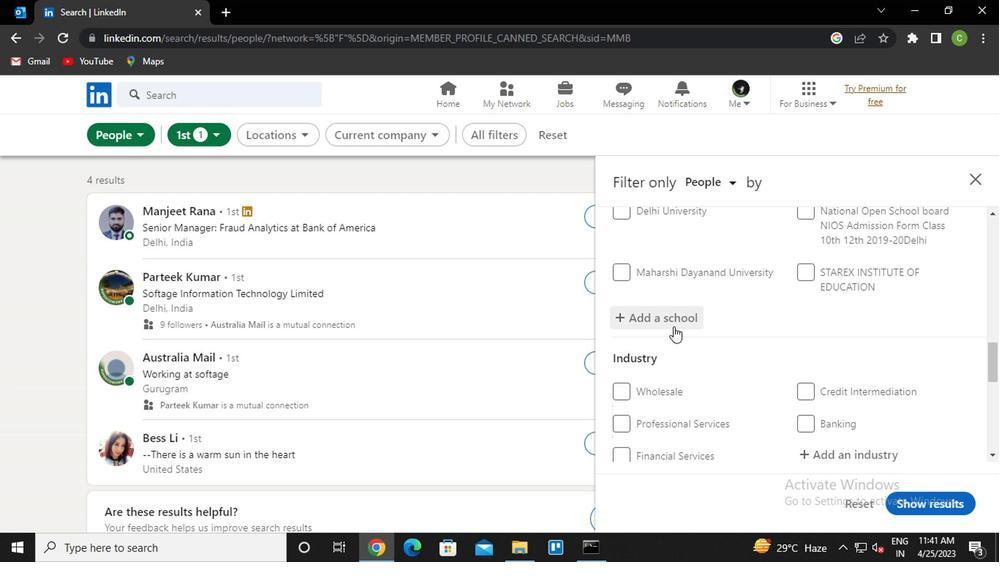 
Action: Mouse pressed left at (669, 322)
Screenshot: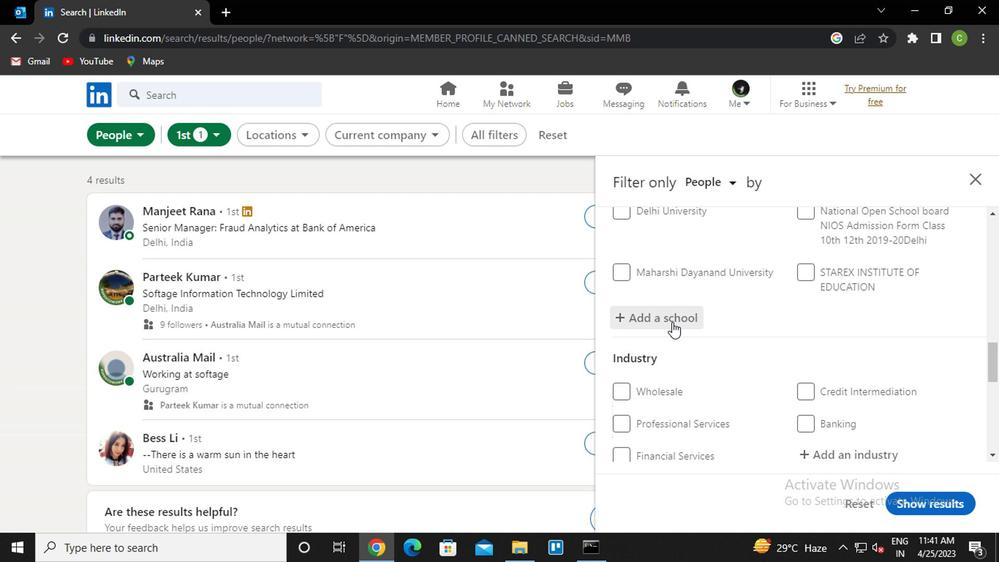 
Action: Mouse moved to (696, 343)
Screenshot: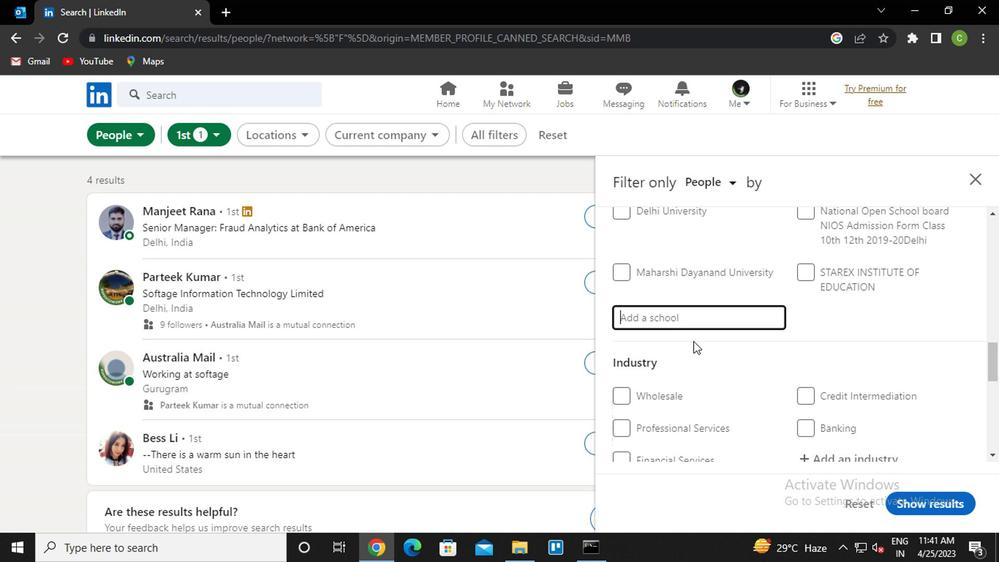 
Action: Key pressed <Key.caps_lock>A<Key.caps_lock>LVA
Screenshot: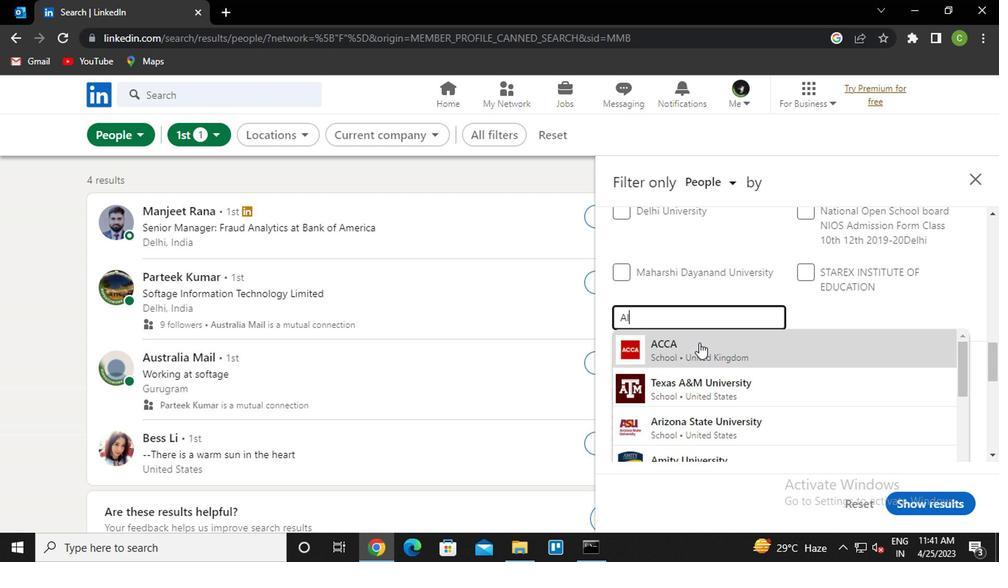
Action: Mouse moved to (792, 393)
Screenshot: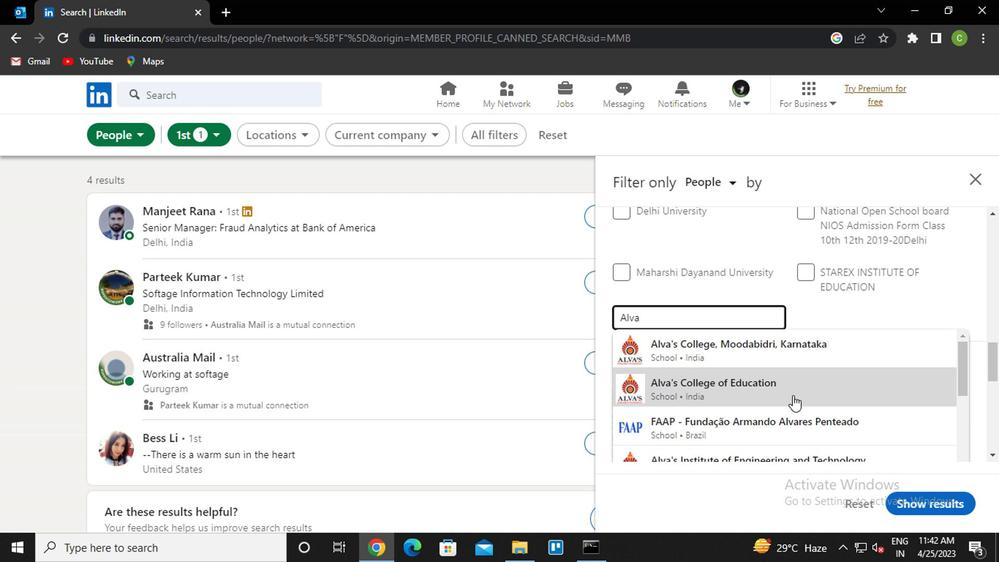 
Action: Mouse pressed left at (792, 393)
Screenshot: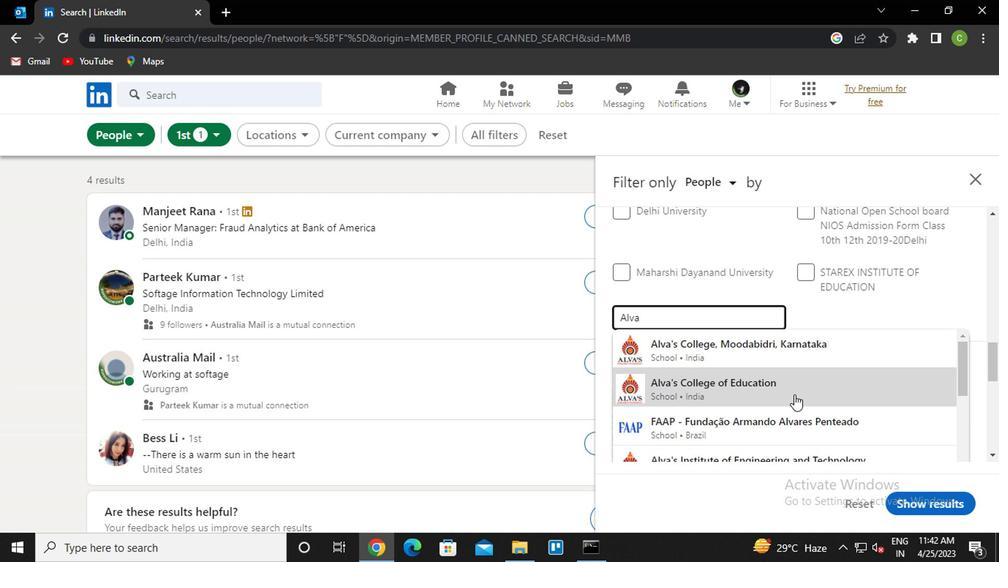
Action: Mouse moved to (766, 364)
Screenshot: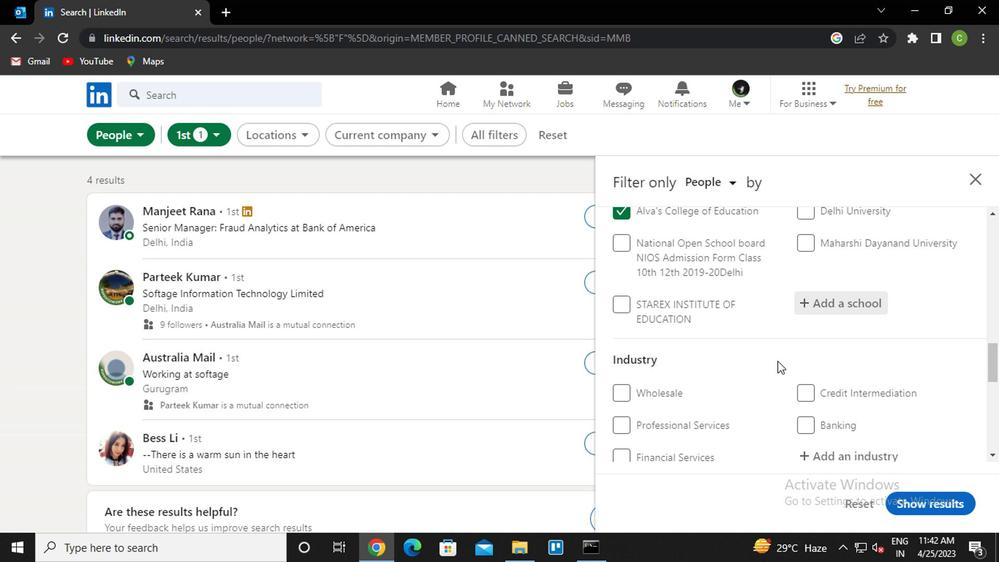 
Action: Mouse scrolled (766, 362) with delta (0, -1)
Screenshot: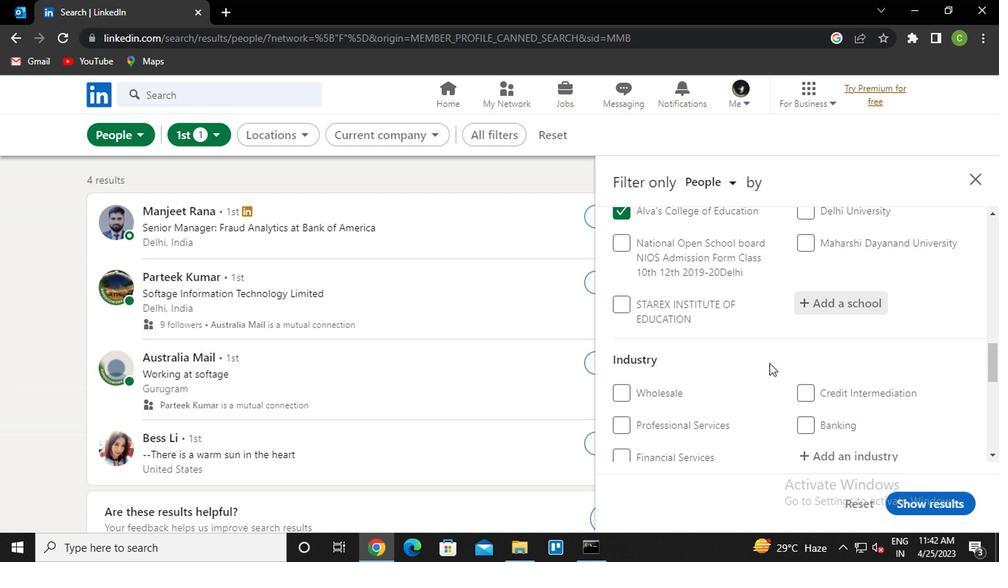 
Action: Mouse moved to (765, 364)
Screenshot: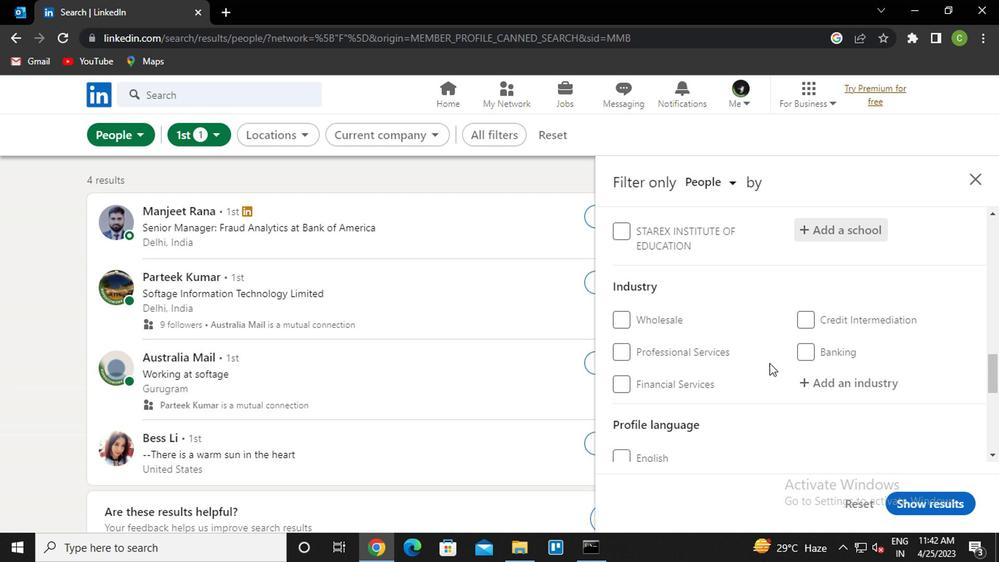 
Action: Mouse scrolled (765, 364) with delta (0, 0)
Screenshot: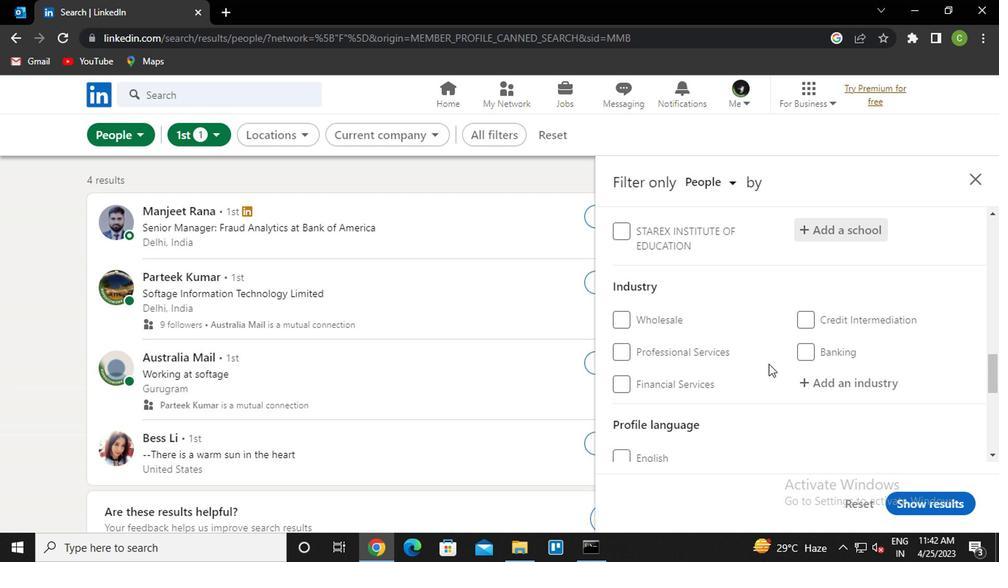 
Action: Mouse moved to (852, 302)
Screenshot: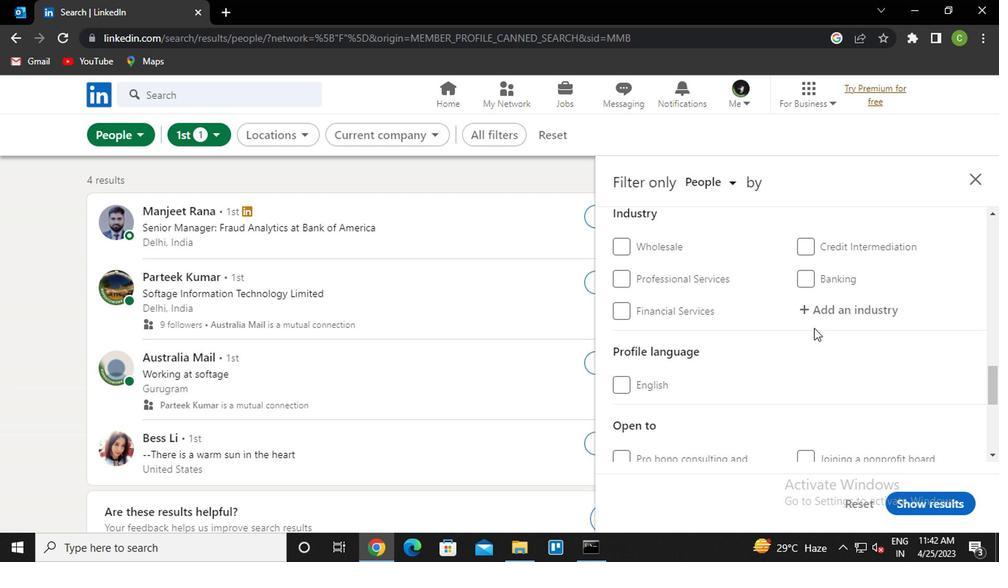 
Action: Mouse pressed left at (852, 302)
Screenshot: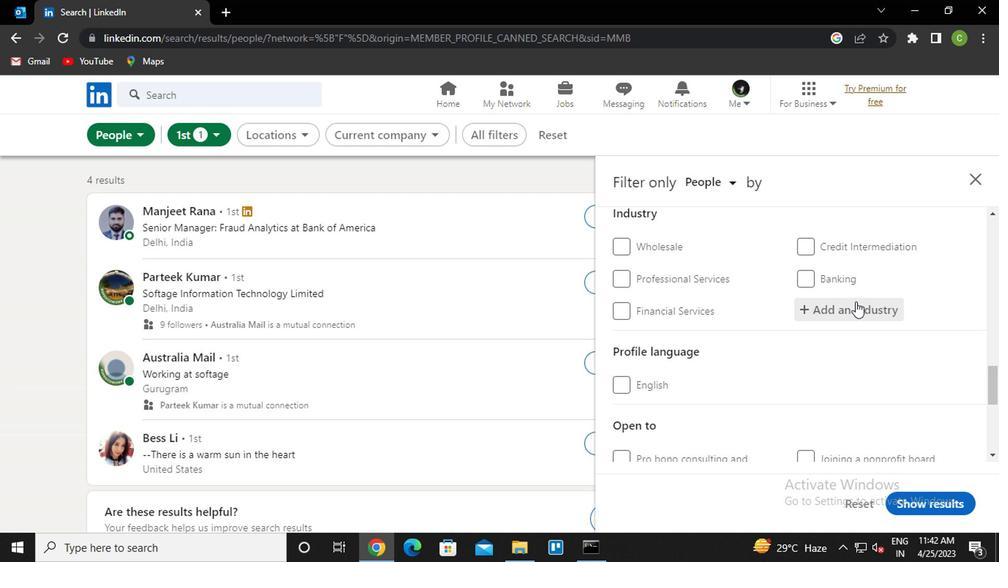 
Action: Mouse moved to (853, 305)
Screenshot: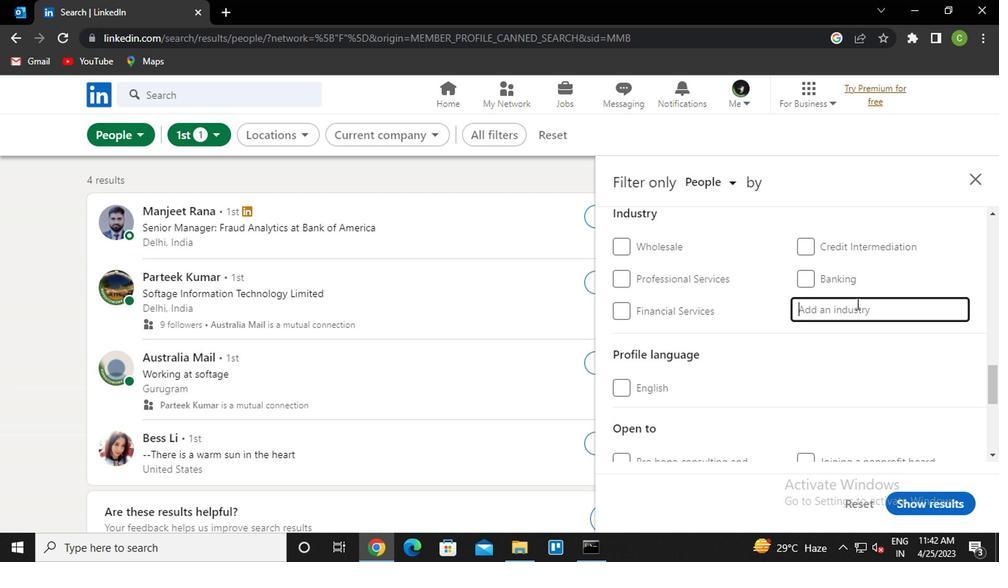 
Action: Key pressed <Key.caps_lock>S<Key.caps_lock>EMIC
Screenshot: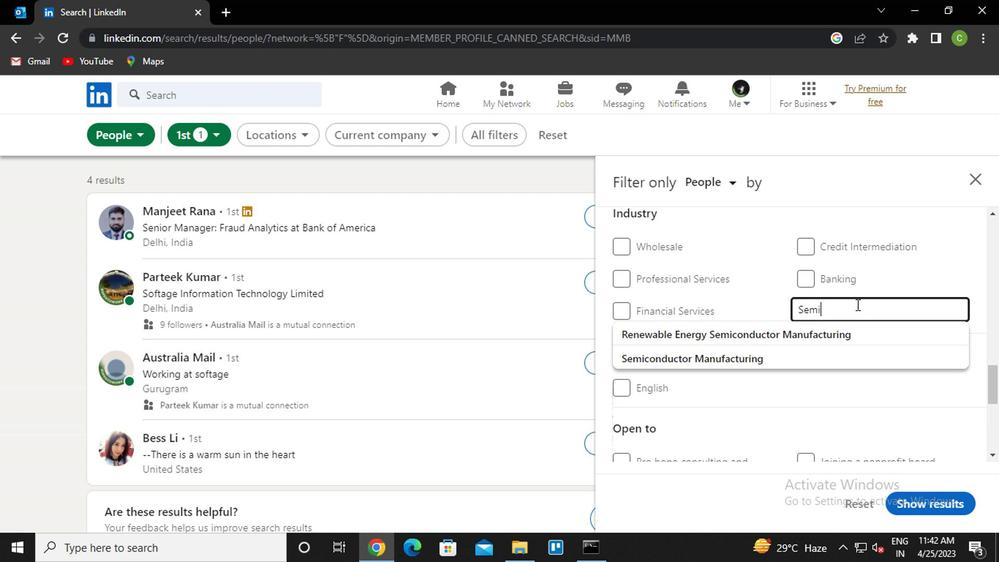 
Action: Mouse moved to (830, 358)
Screenshot: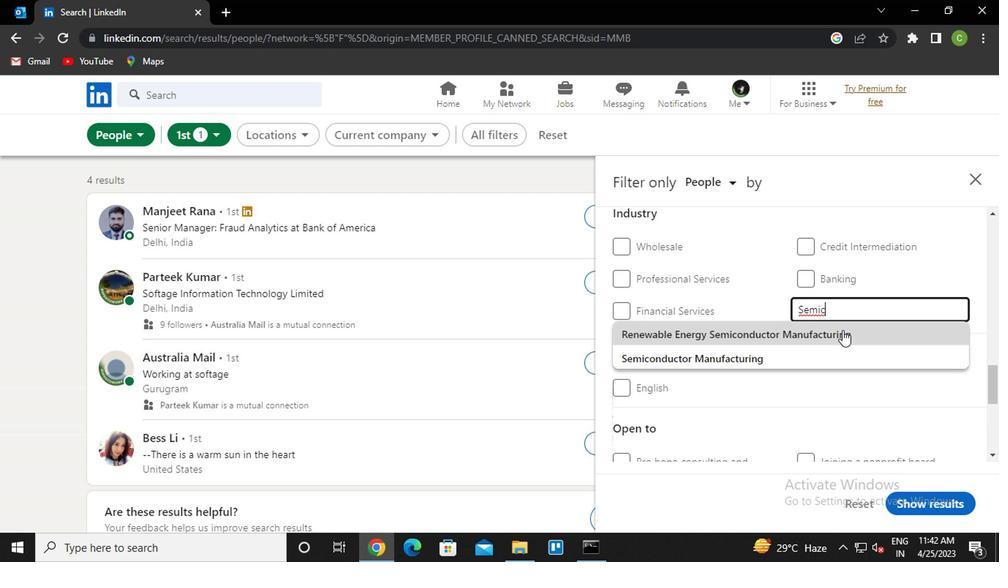 
Action: Mouse pressed left at (830, 358)
Screenshot: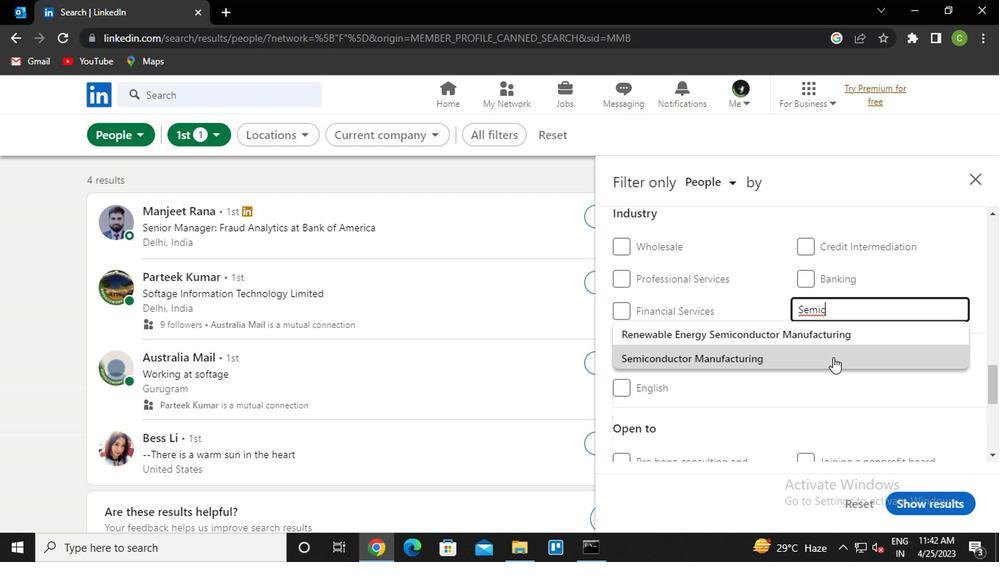 
Action: Mouse moved to (828, 356)
Screenshot: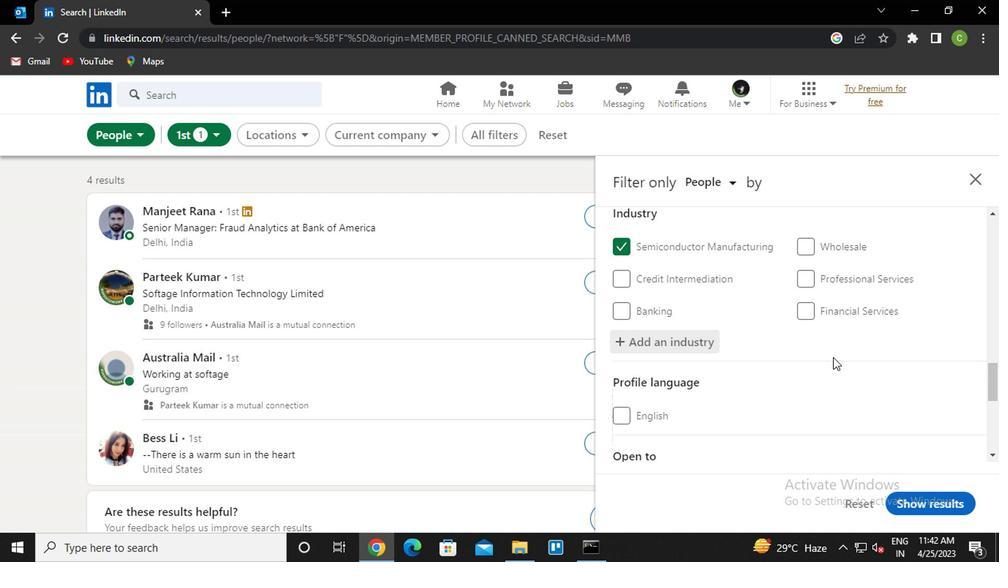 
Action: Mouse scrolled (828, 355) with delta (0, -1)
Screenshot: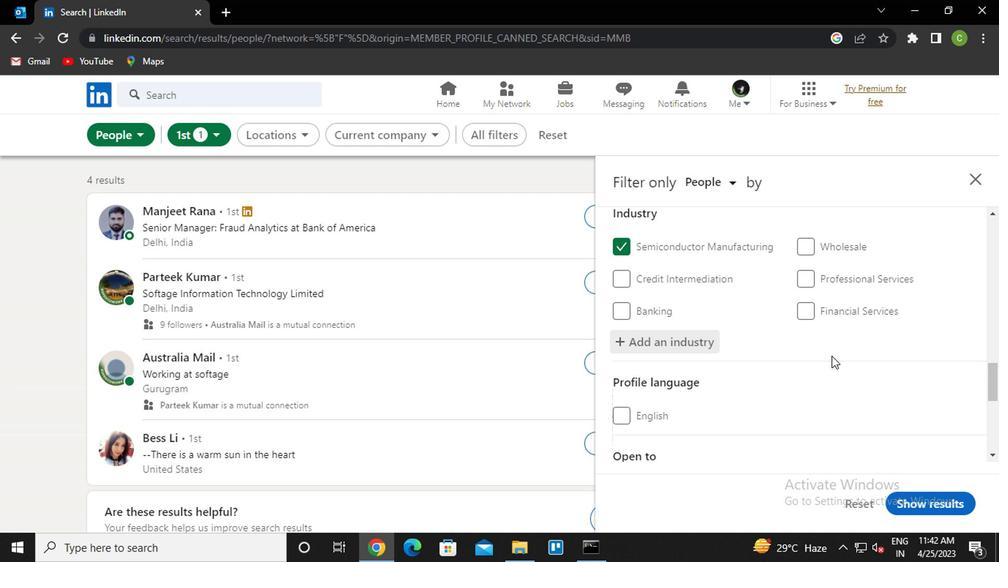 
Action: Mouse moved to (826, 356)
Screenshot: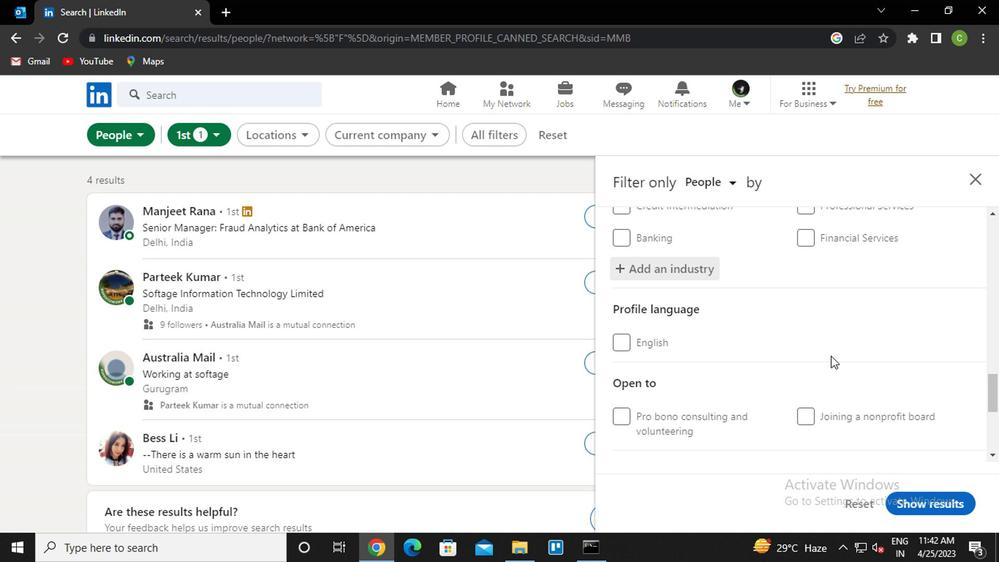 
Action: Mouse scrolled (826, 355) with delta (0, -1)
Screenshot: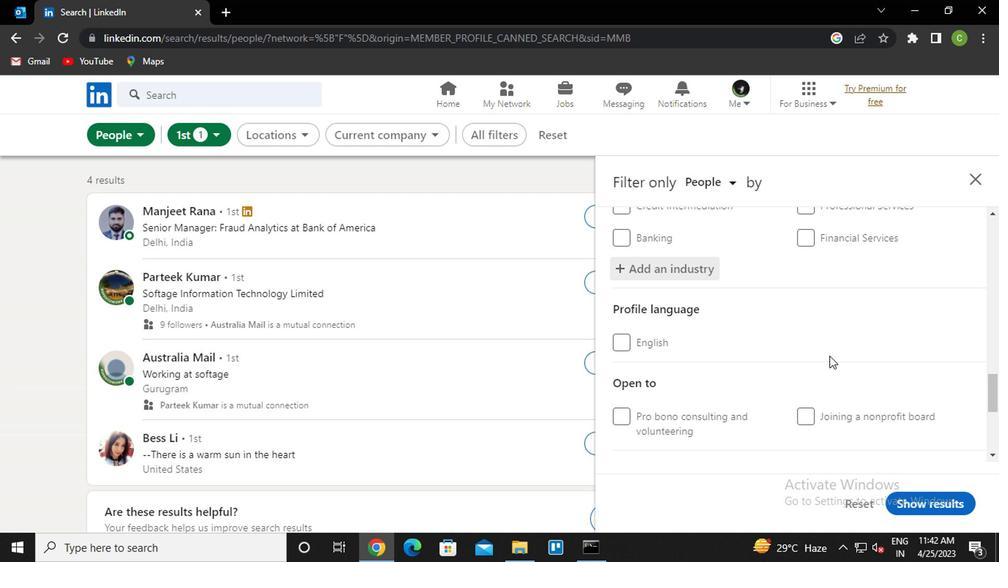 
Action: Mouse moved to (819, 359)
Screenshot: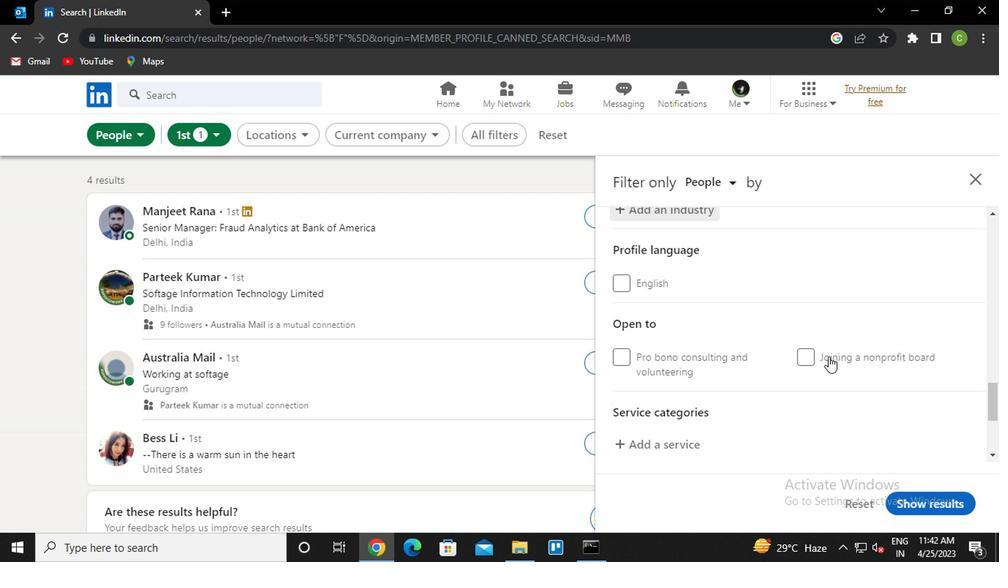 
Action: Mouse scrolled (819, 358) with delta (0, 0)
Screenshot: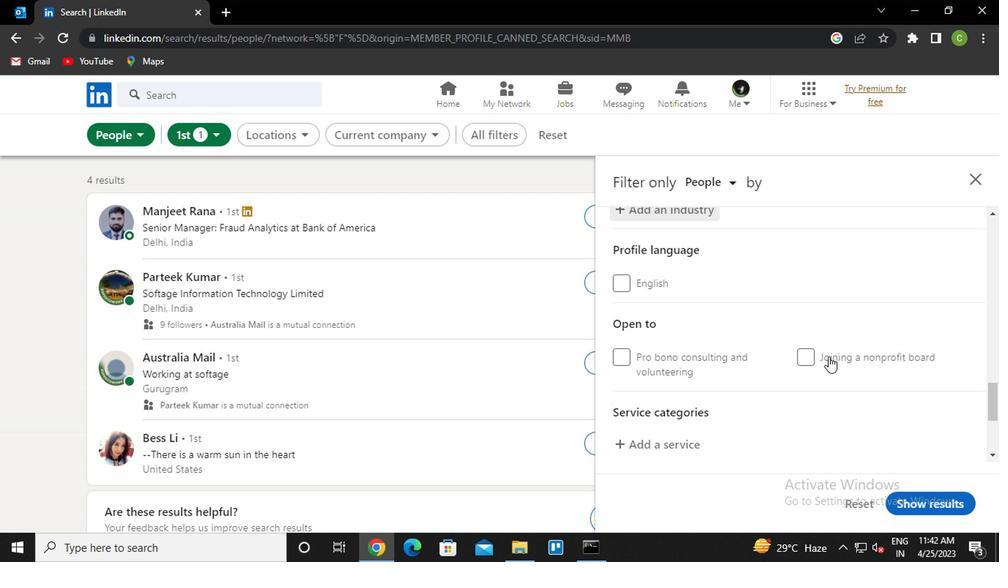 
Action: Mouse moved to (813, 362)
Screenshot: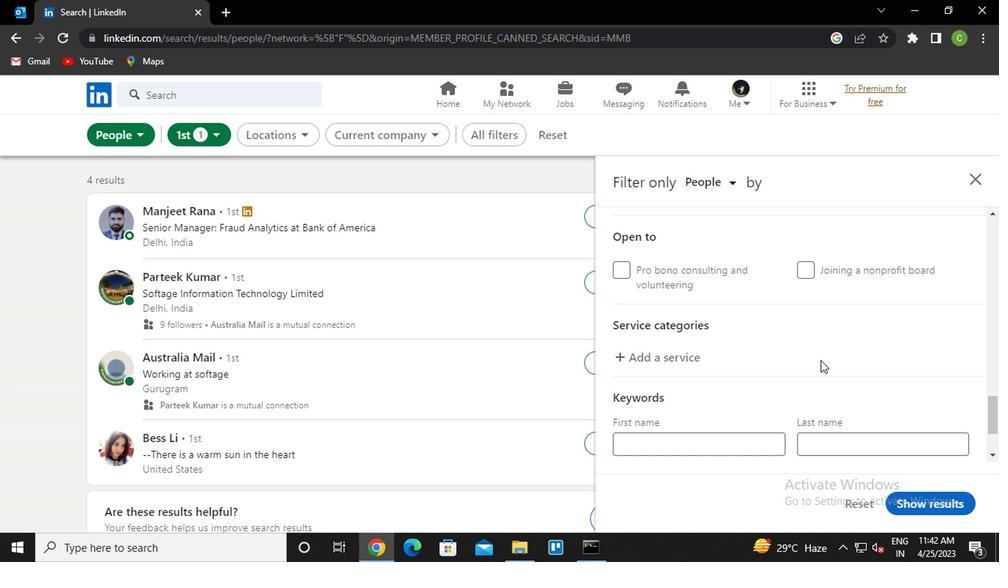 
Action: Mouse scrolled (813, 362) with delta (0, 0)
Screenshot: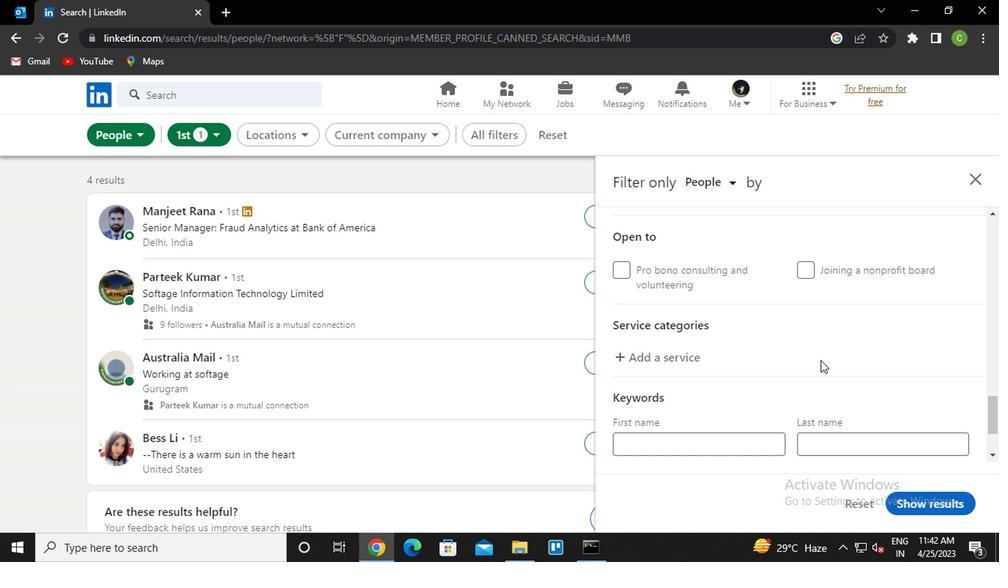 
Action: Mouse moved to (669, 289)
Screenshot: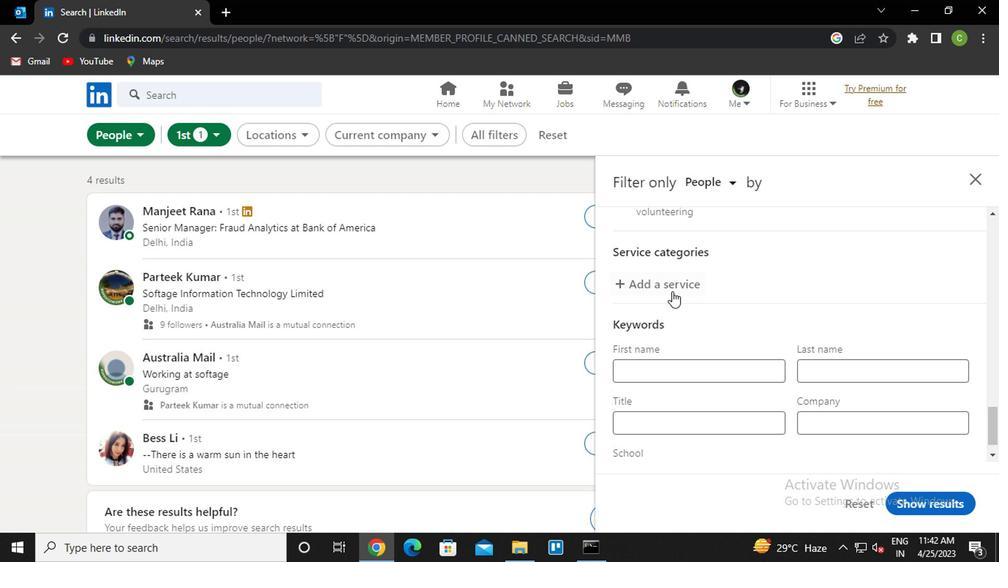 
Action: Mouse pressed left at (669, 289)
Screenshot: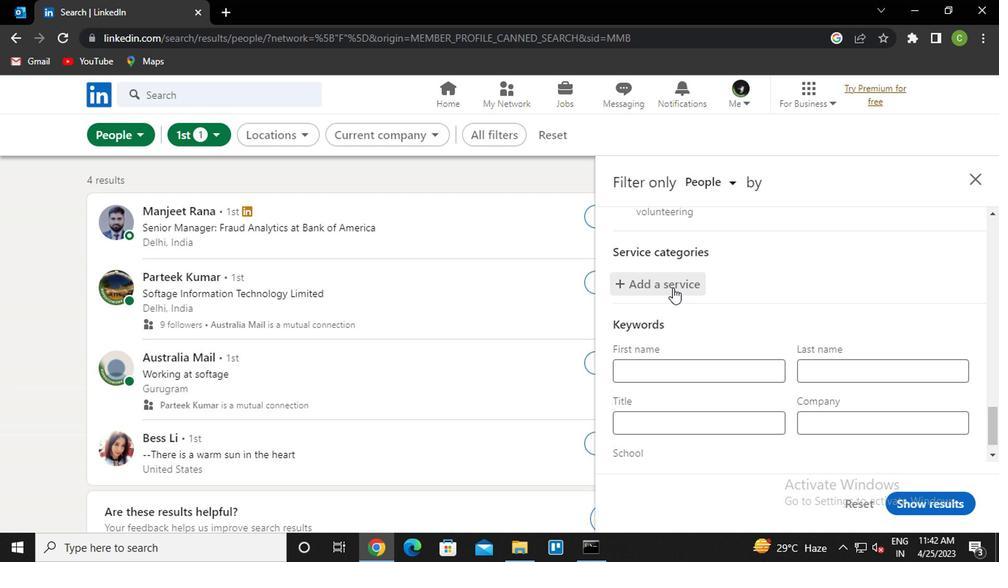 
Action: Mouse moved to (699, 311)
Screenshot: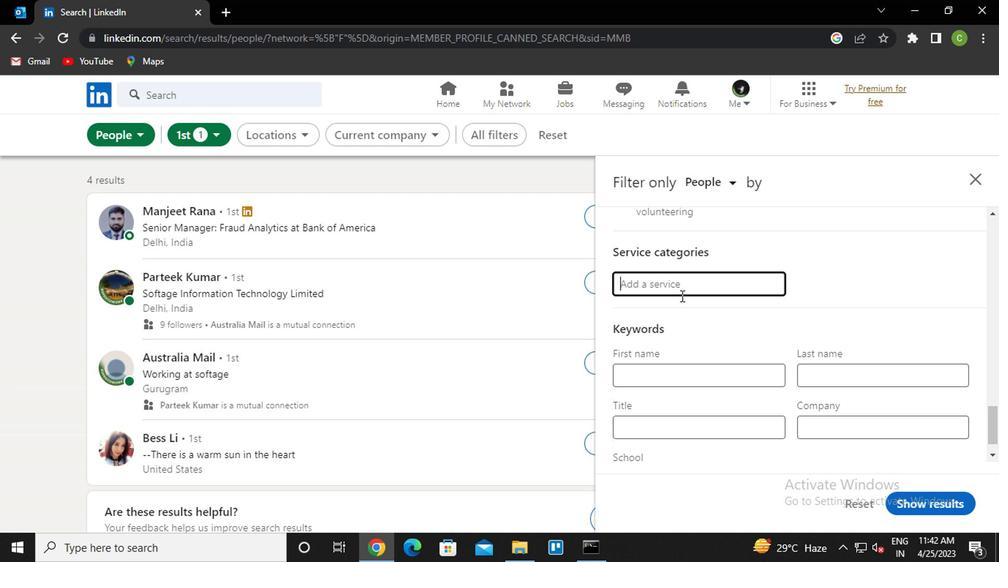 
Action: Key pressed <Key.caps_lock>I<Key.caps_lock>LLUSTRA
Screenshot: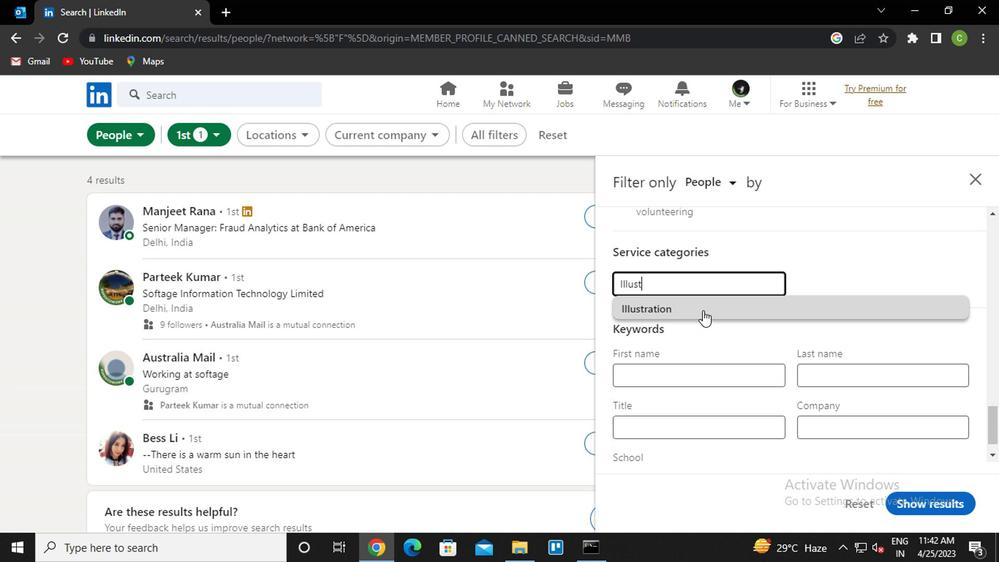 
Action: Mouse pressed left at (699, 311)
Screenshot: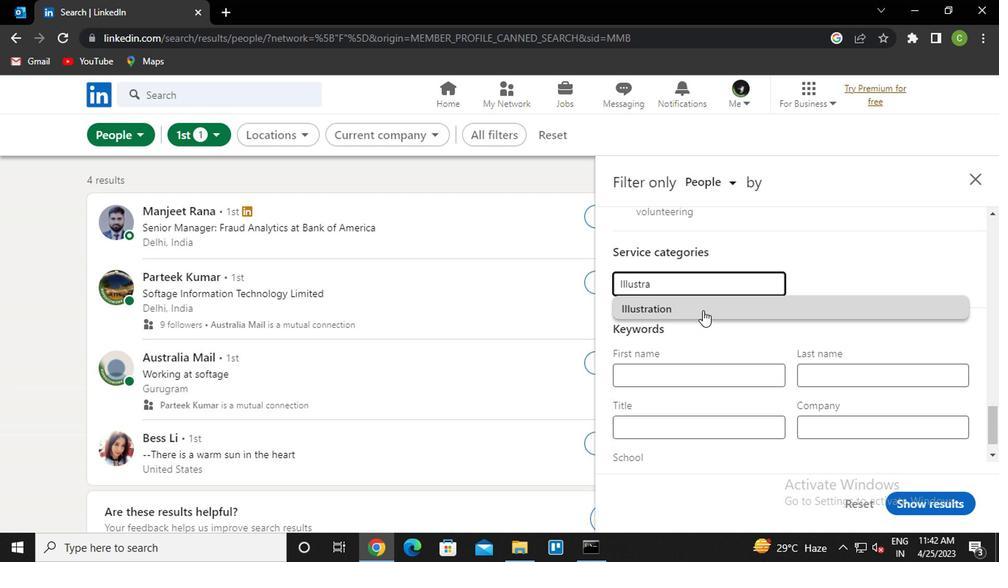 
Action: Mouse moved to (687, 425)
Screenshot: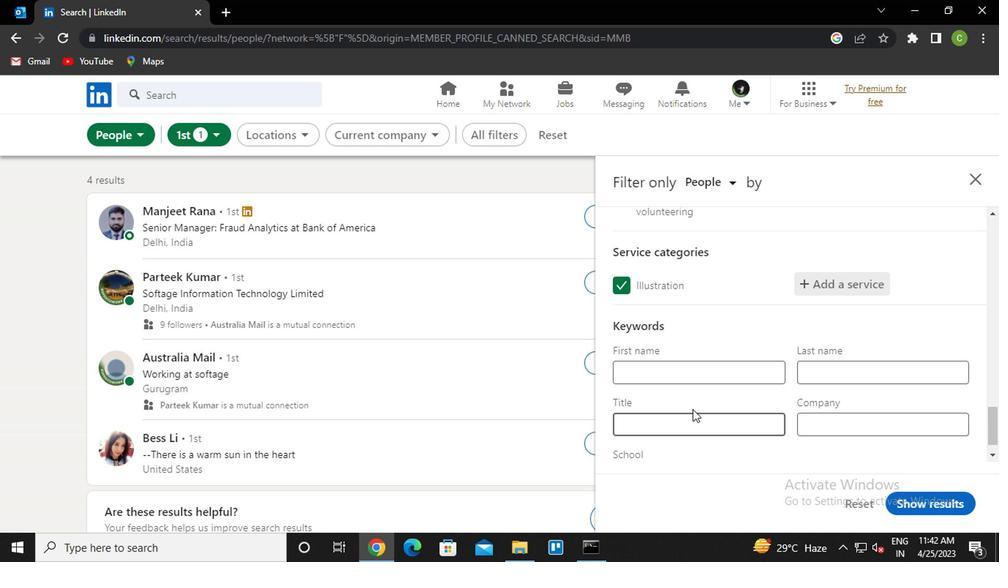 
Action: Mouse pressed left at (687, 425)
Screenshot: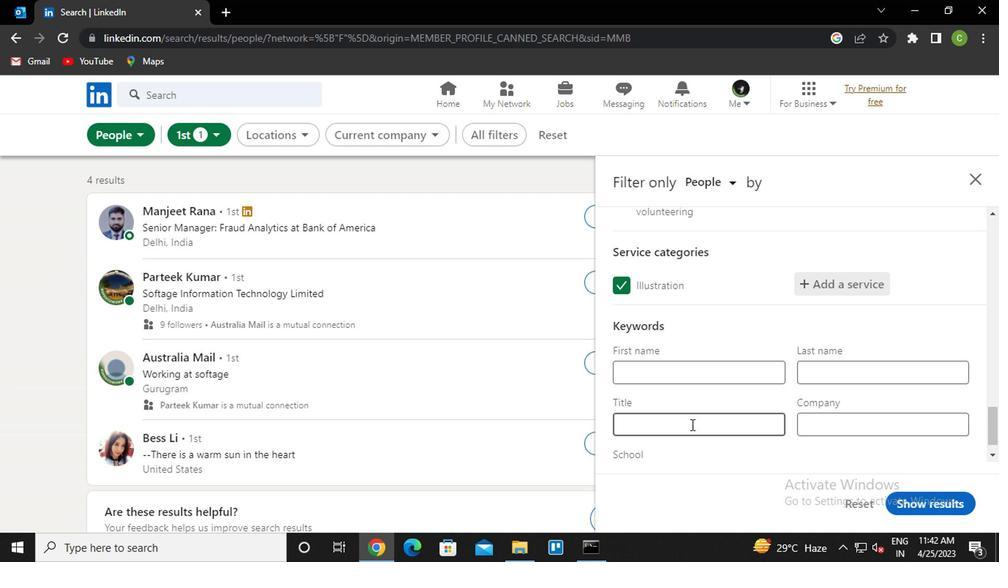 
Action: Mouse moved to (687, 426)
Screenshot: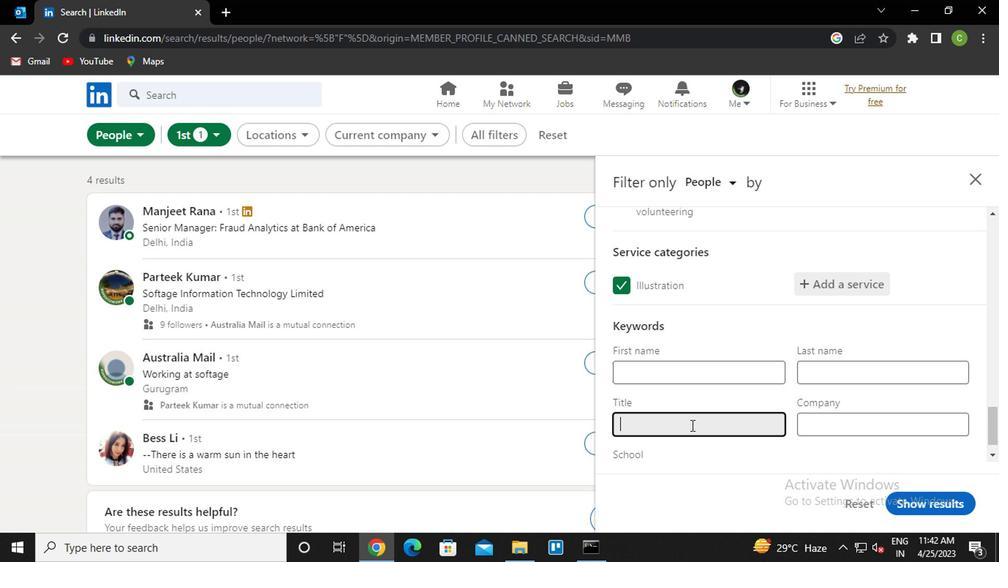 
Action: Key pressed <Key.caps_lock>E<Key.caps_lock>NGINER
Screenshot: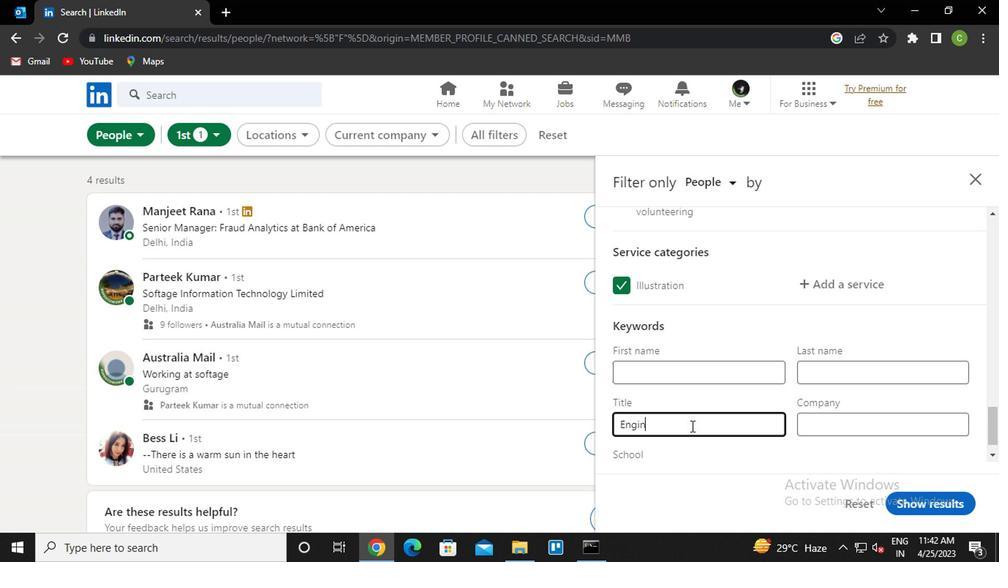 
Action: Mouse moved to (906, 504)
Screenshot: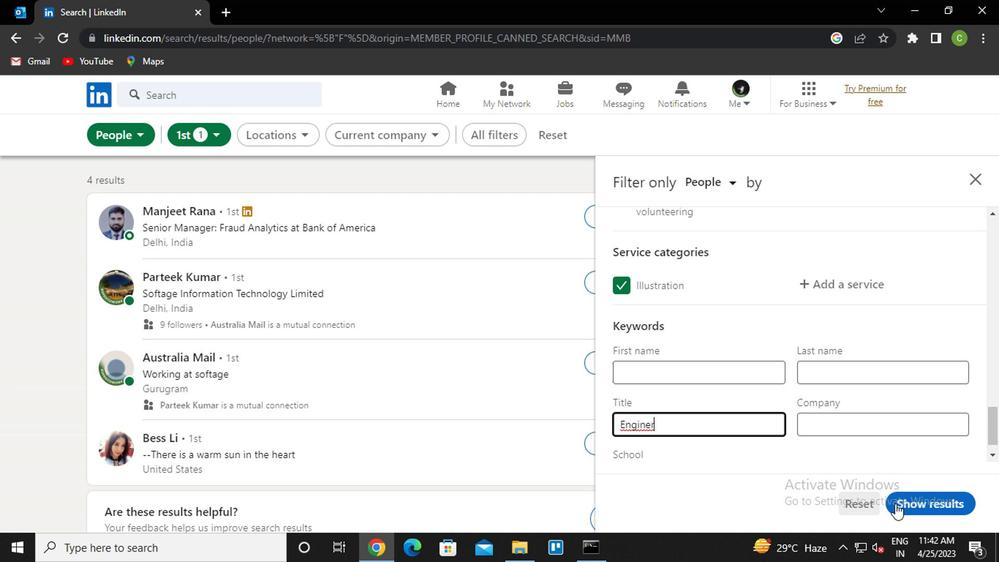 
Action: Mouse pressed left at (906, 504)
Screenshot: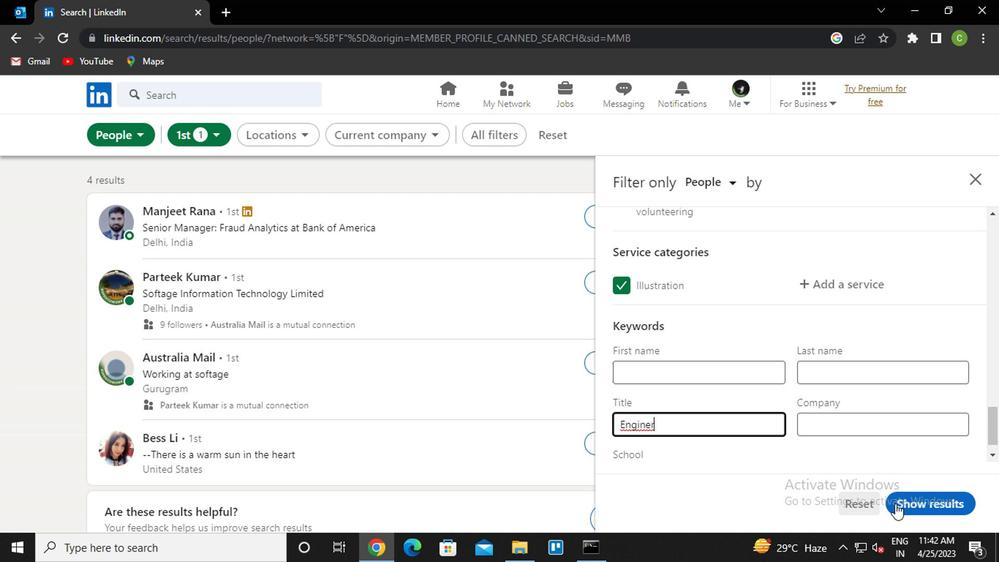 
Action: Mouse moved to (671, 424)
Screenshot: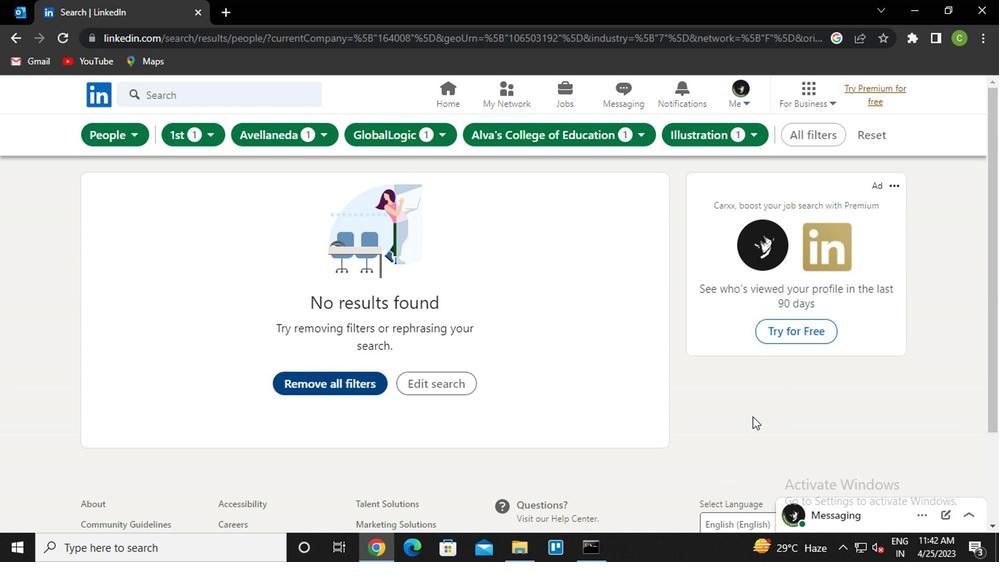 
